 Task: Add an event with the title Second Team Building Retreat: Outdoor Leadership Activities, date '2024/04/19', time 9:40 AM to 11:40 AMand add a description: Participants will explore the various roles, strengths, and contributions of team members. They will gain insights into the different communication styles, work preferences, and approaches to collaboration that exist within the team., put the event into Yellow category . Add location for the event as: Toronto, Canada, logged in from the account softage.7@softage.netand send the event invitation to softage.5@softage.net and softage.1@softage.net. Set a reminder for the event 1 hour before
Action: Mouse moved to (113, 129)
Screenshot: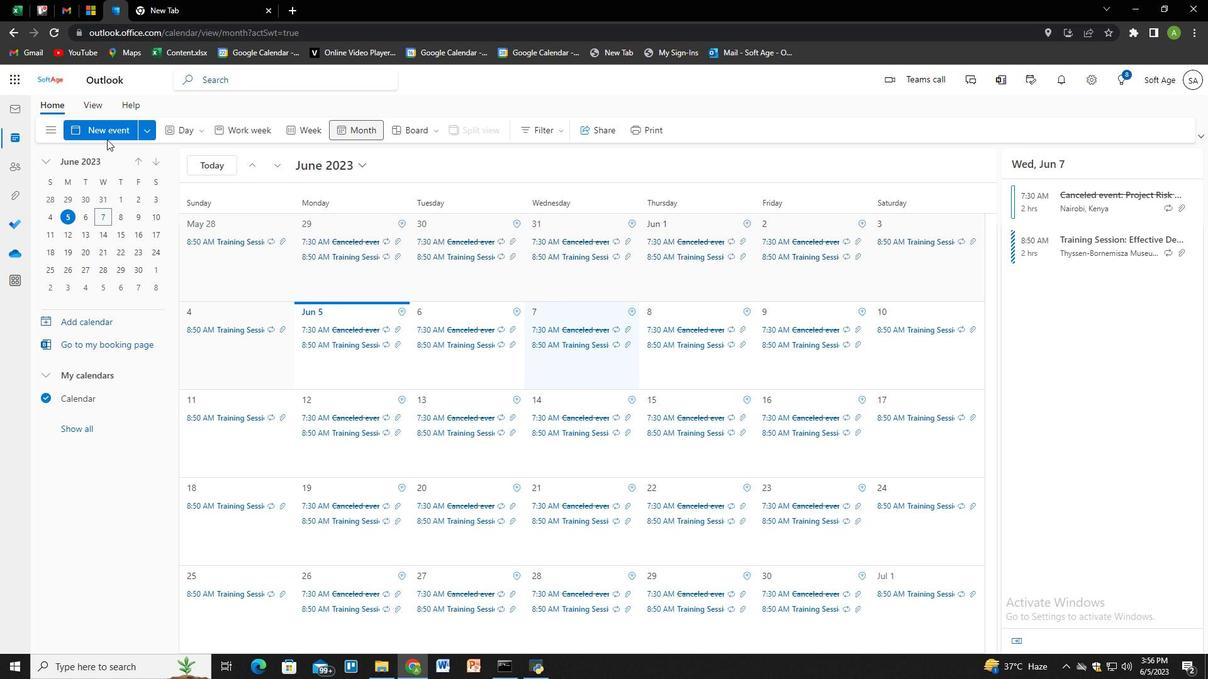 
Action: Mouse pressed left at (113, 129)
Screenshot: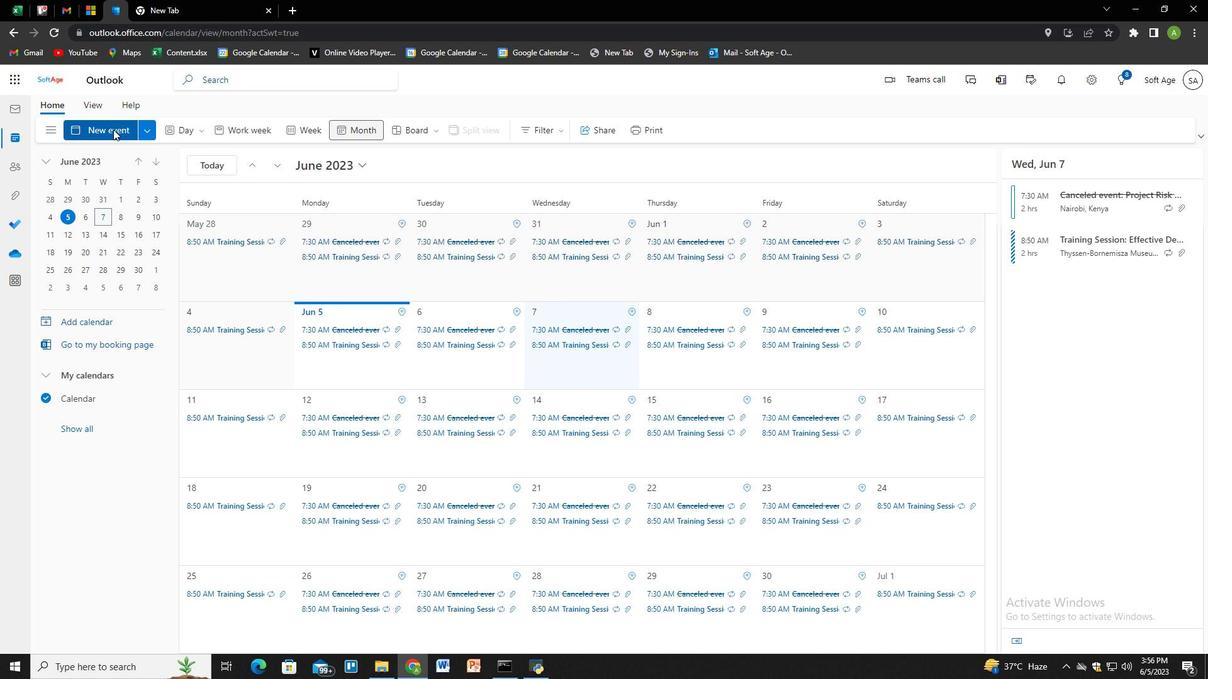 
Action: Mouse moved to (307, 209)
Screenshot: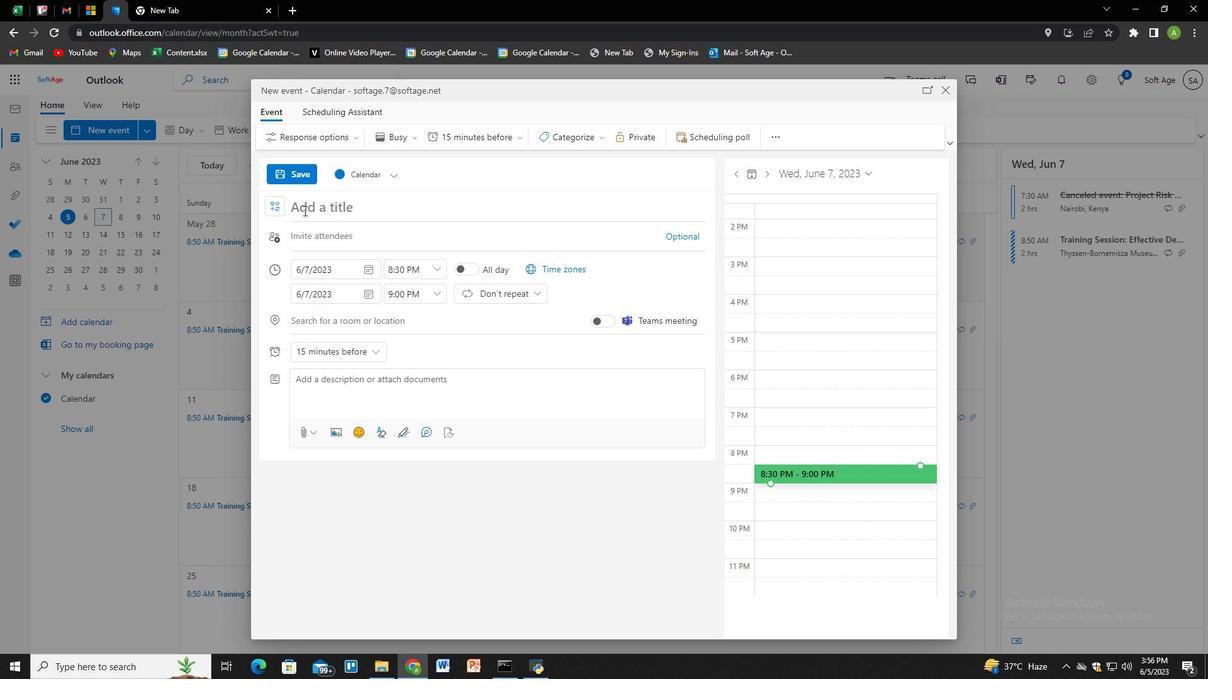 
Action: Key pressed <Key.shift>S
Screenshot: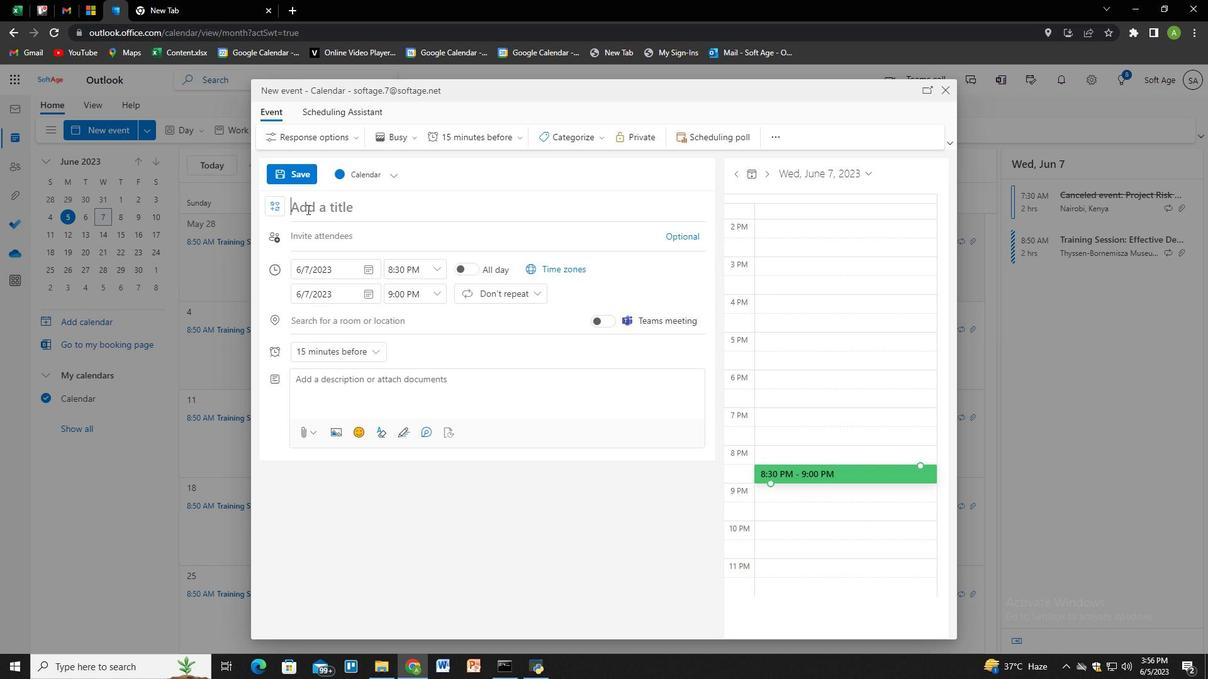 
Action: Mouse moved to (307, 208)
Screenshot: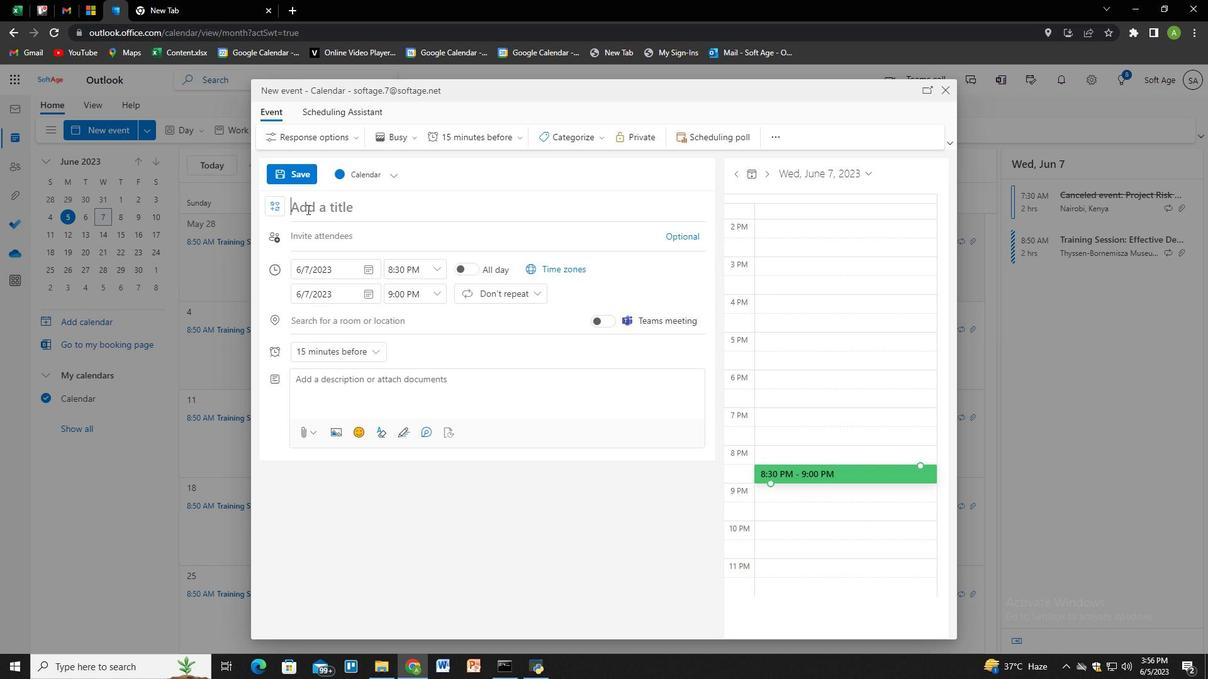 
Action: Key pressed e
Screenshot: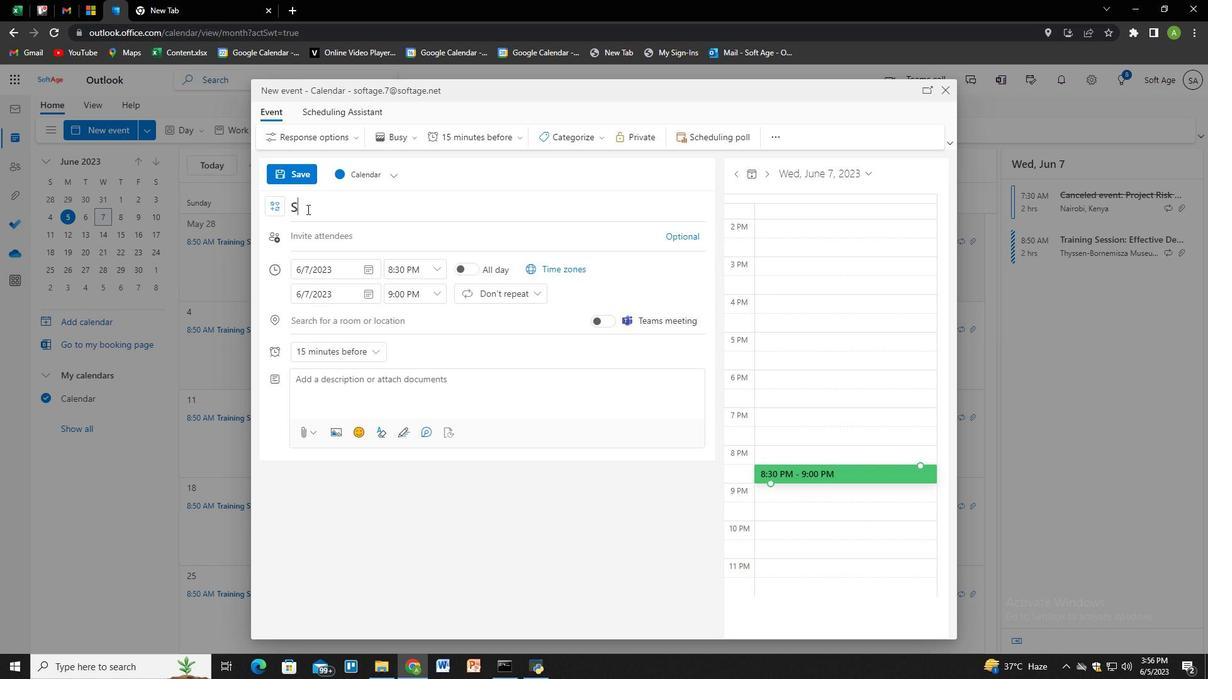 
Action: Mouse moved to (307, 208)
Screenshot: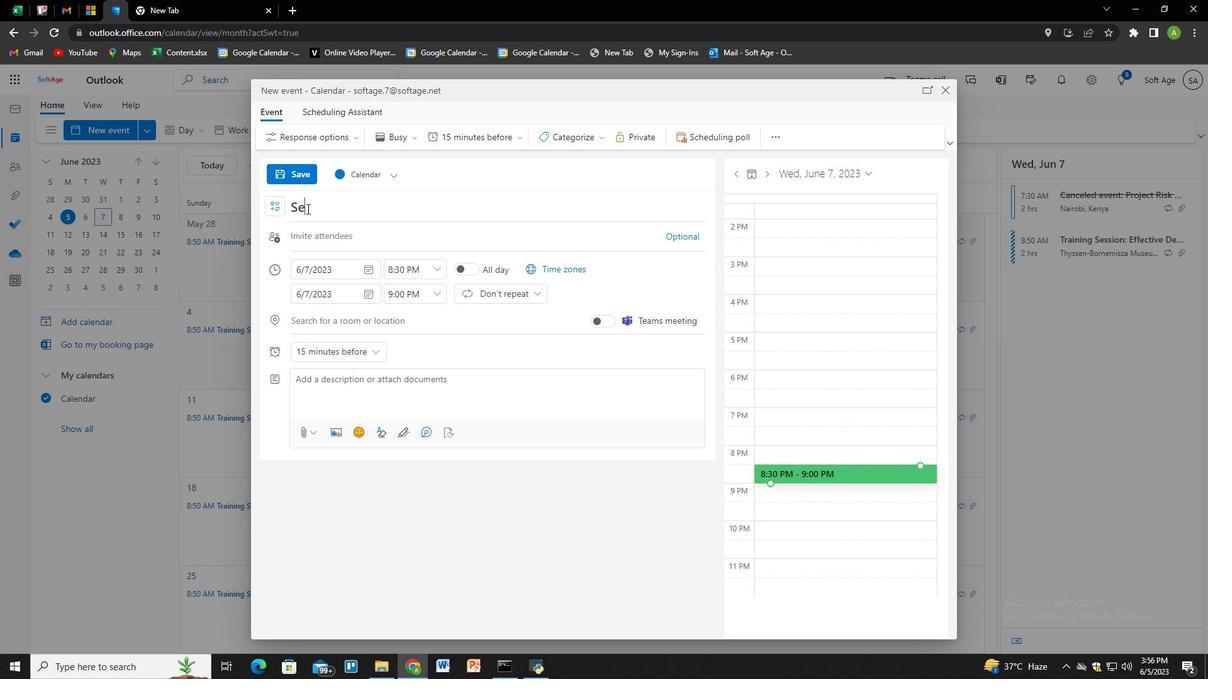 
Action: Key pressed cond<Key.space><Key.shift>Team<Key.space><Key.shift>Building<Key.space><Key.shift>T<Key.backspace>Retreat<Key.shift>:<Key.space><Key.shift>Outdoor<Key.space><Key.shift>Leadership<Key.space><Key.shift>Activities,<Key.backspace>
Screenshot: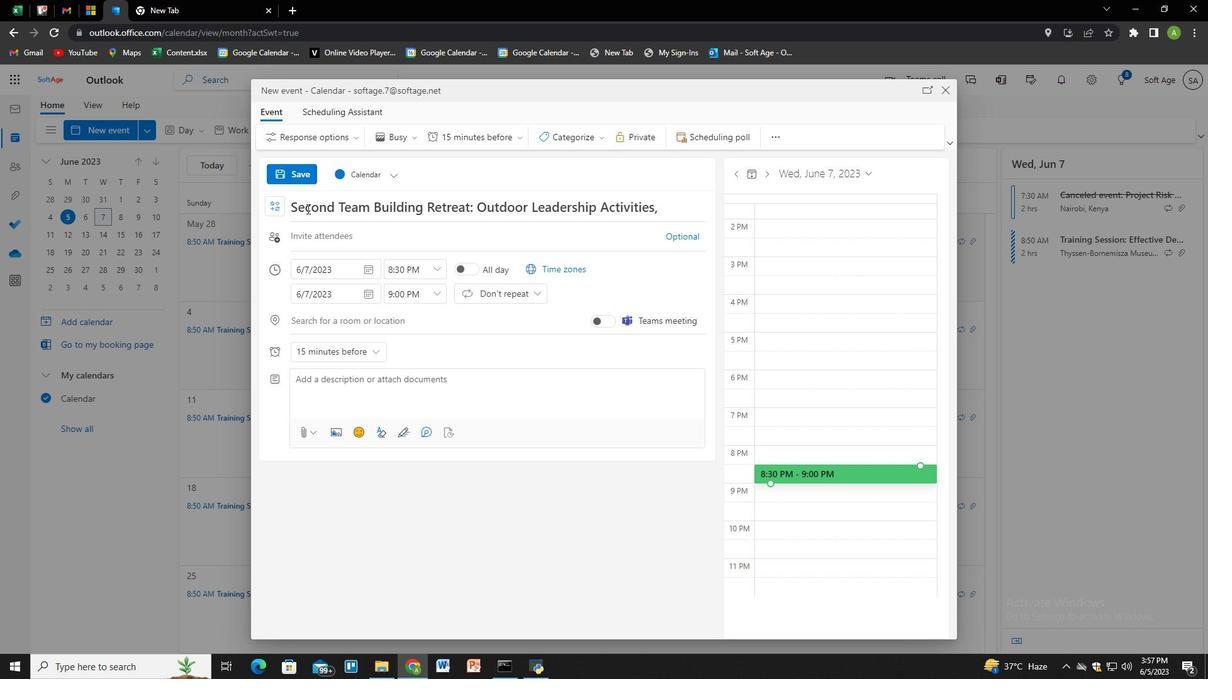 
Action: Mouse moved to (370, 270)
Screenshot: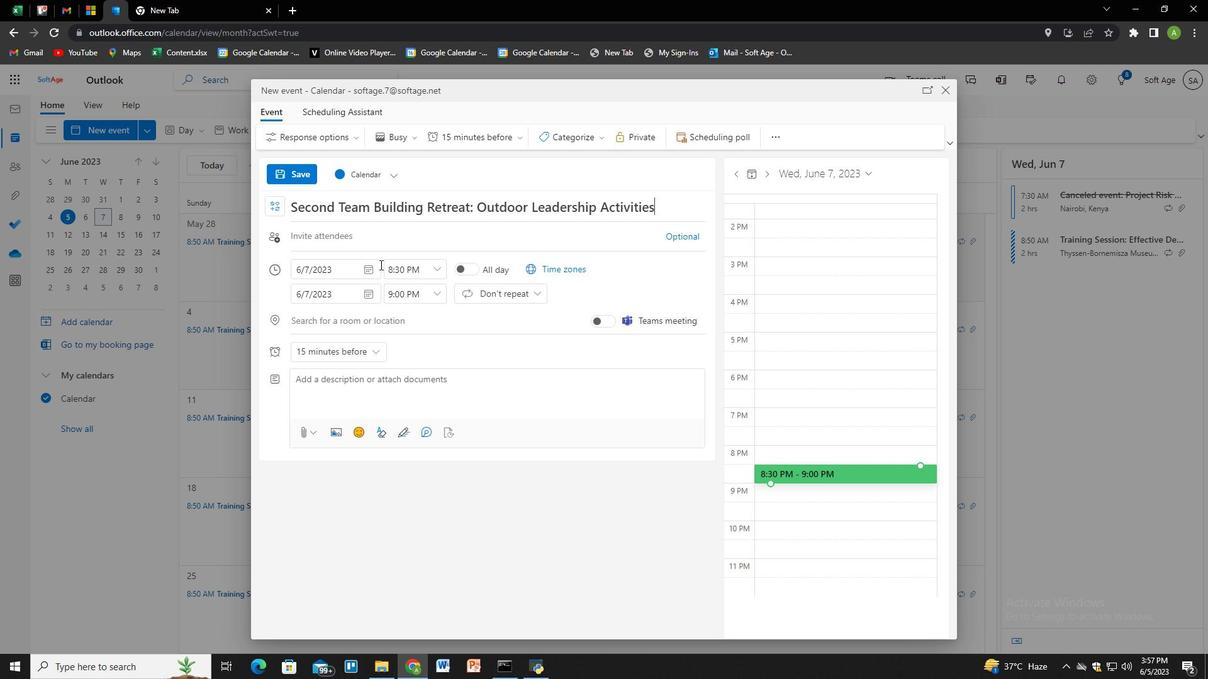 
Action: Mouse pressed left at (370, 270)
Screenshot: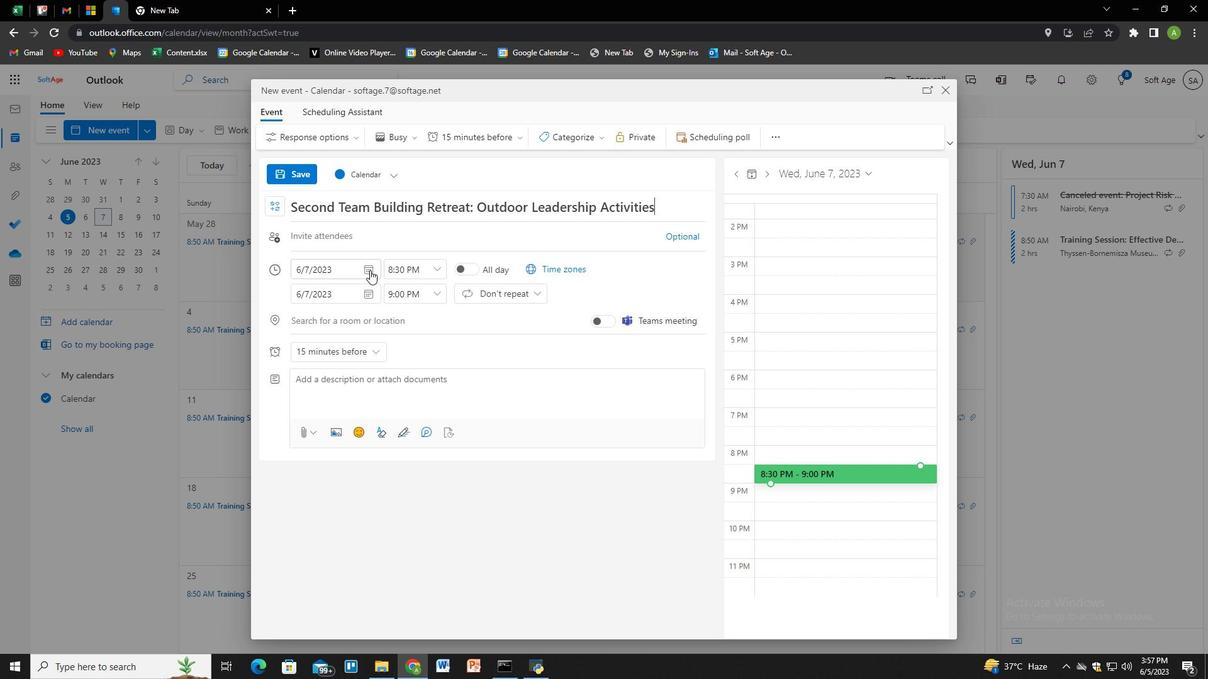 
Action: Mouse moved to (361, 290)
Screenshot: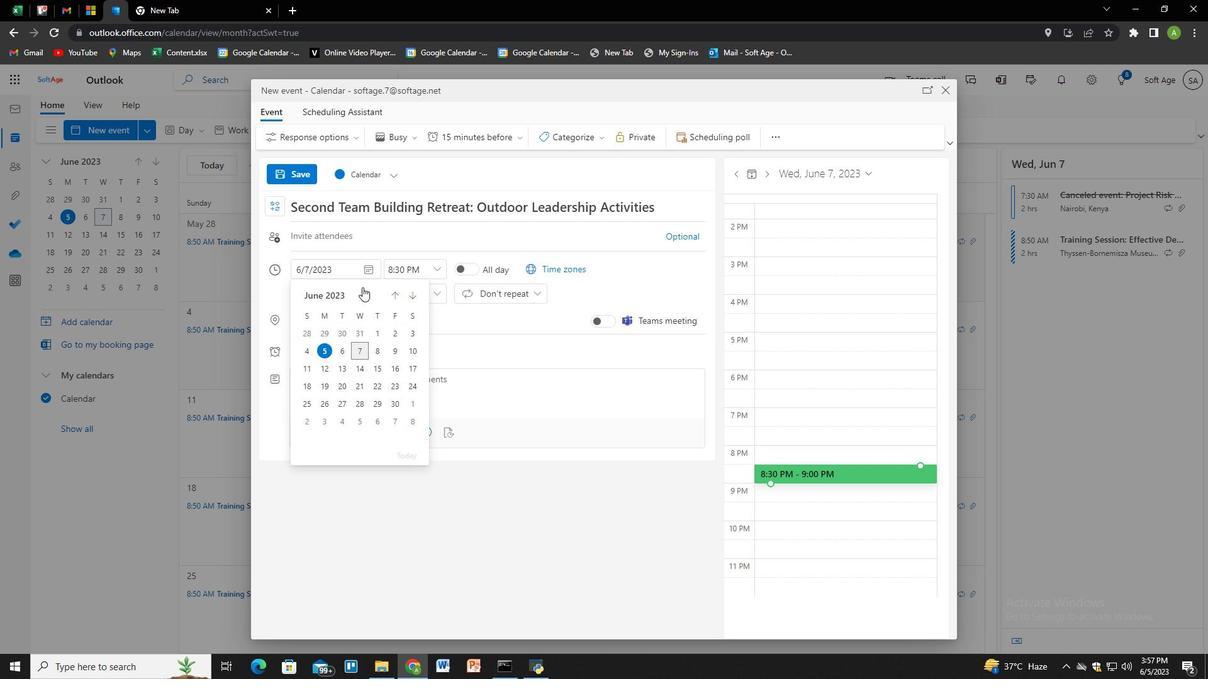 
Action: Mouse pressed left at (361, 290)
Screenshot: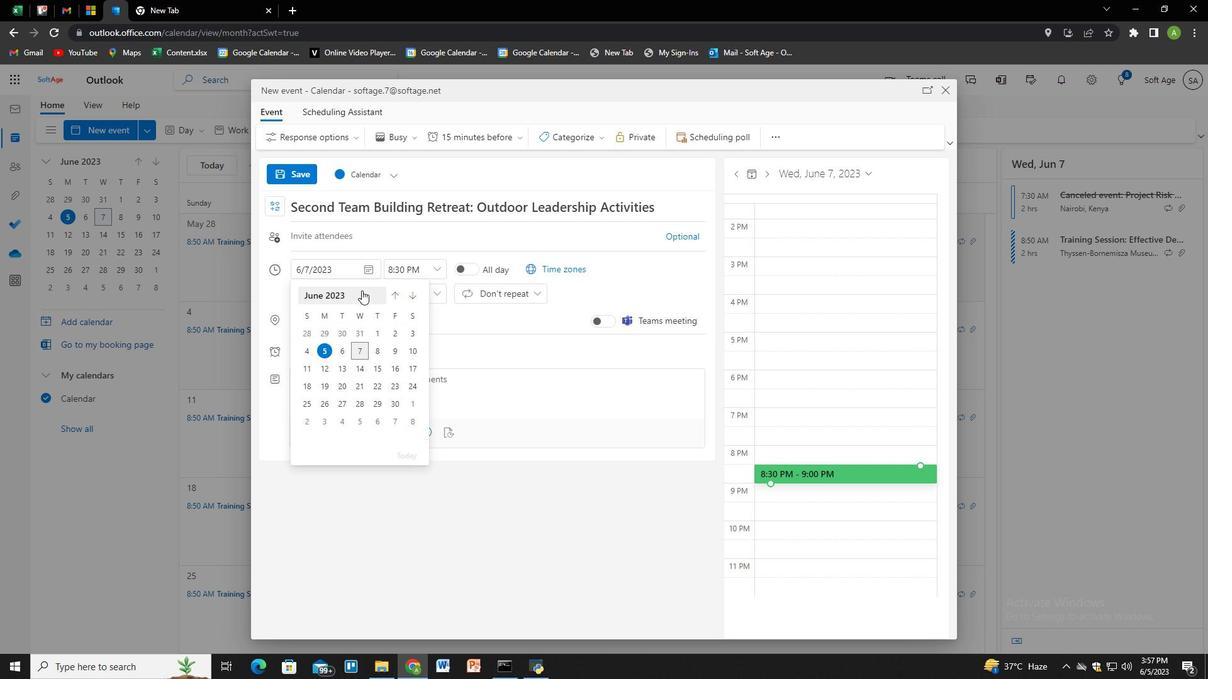 
Action: Mouse pressed left at (361, 290)
Screenshot: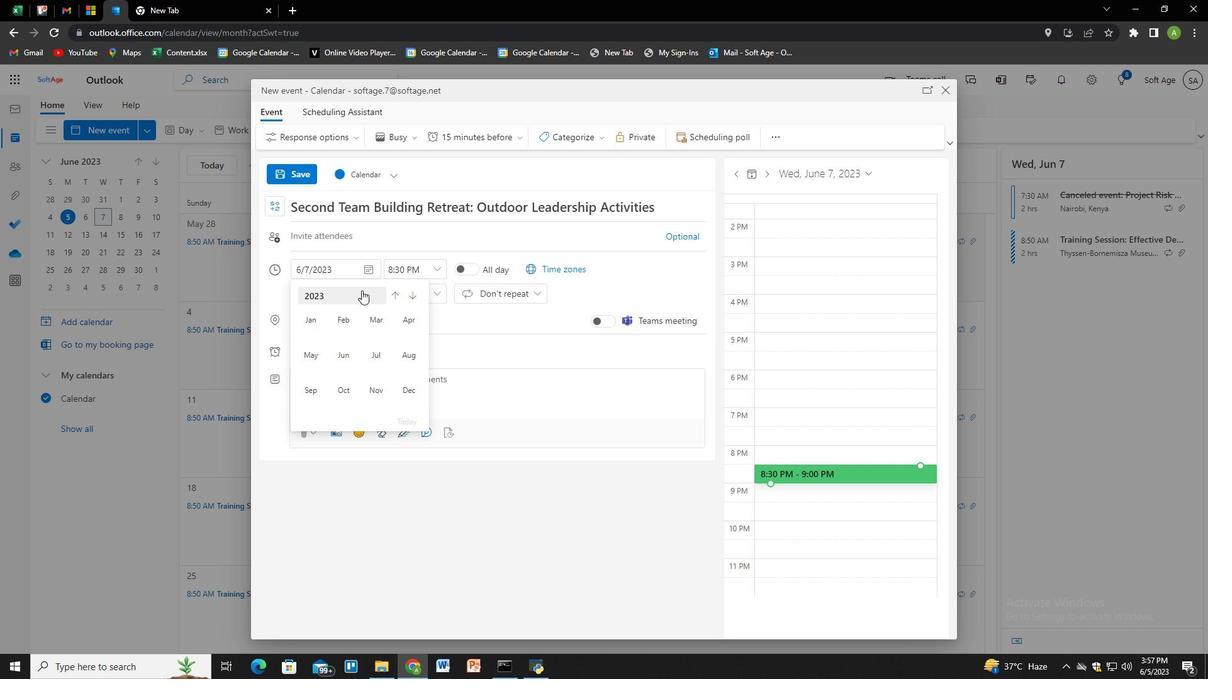 
Action: Mouse moved to (317, 355)
Screenshot: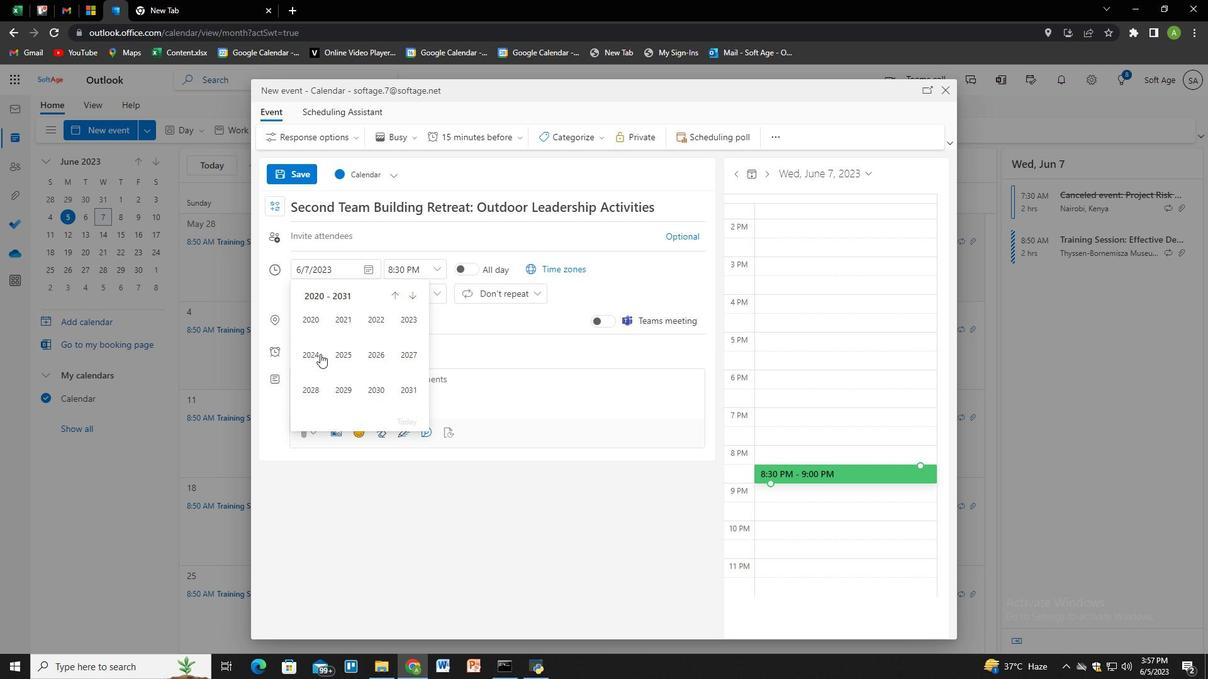 
Action: Mouse pressed left at (317, 355)
Screenshot: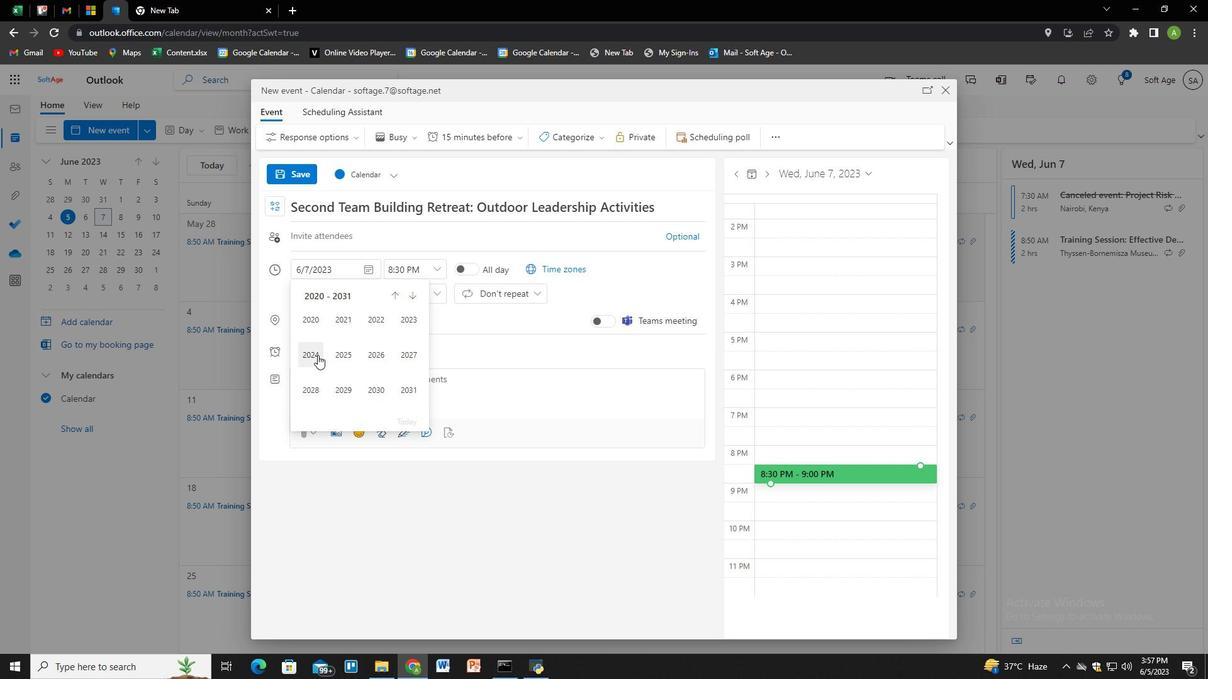 
Action: Mouse moved to (398, 322)
Screenshot: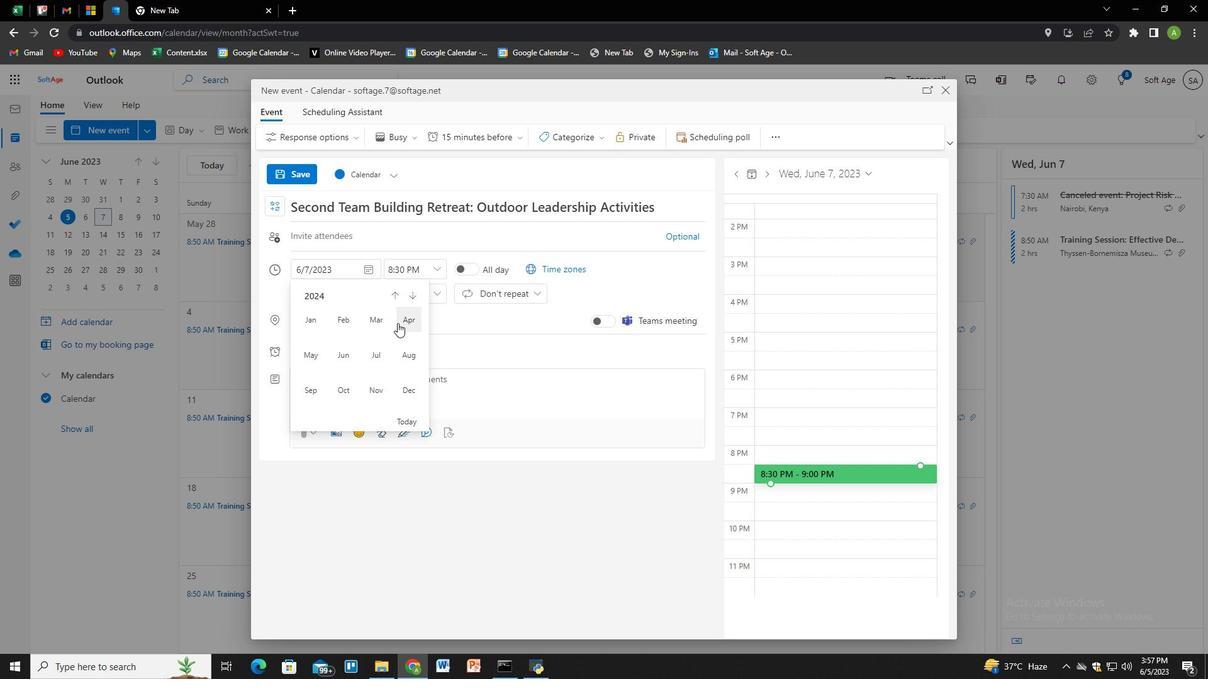 
Action: Mouse pressed left at (398, 322)
Screenshot: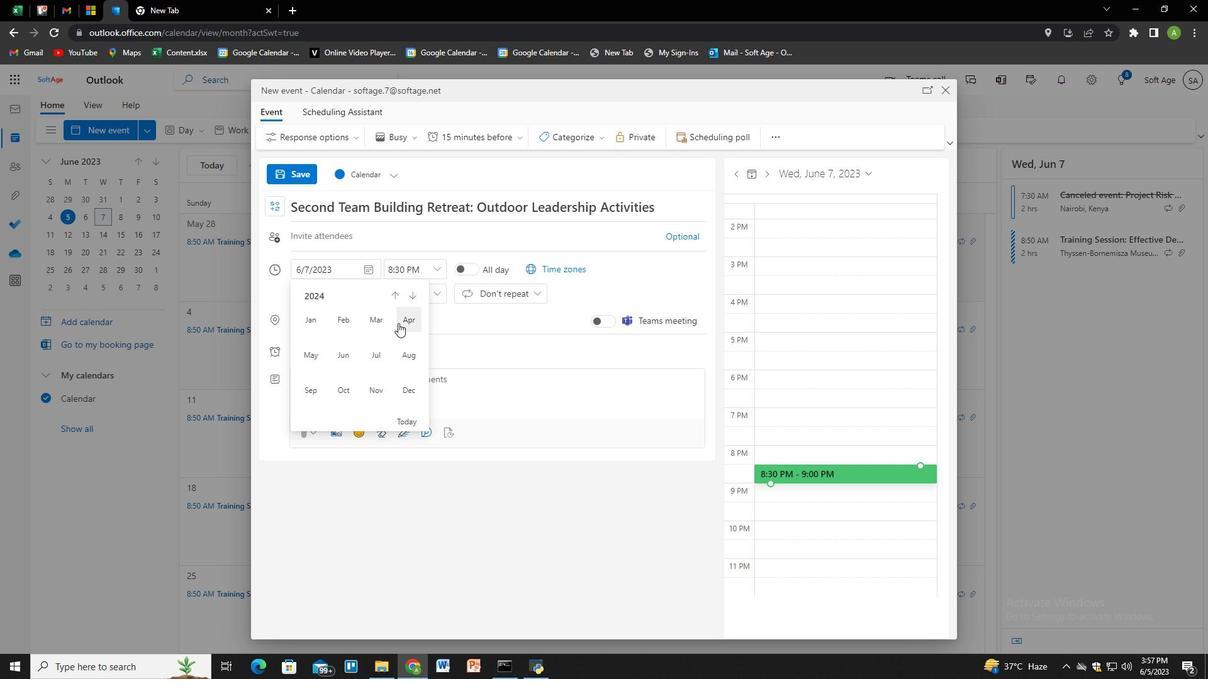 
Action: Mouse moved to (397, 365)
Screenshot: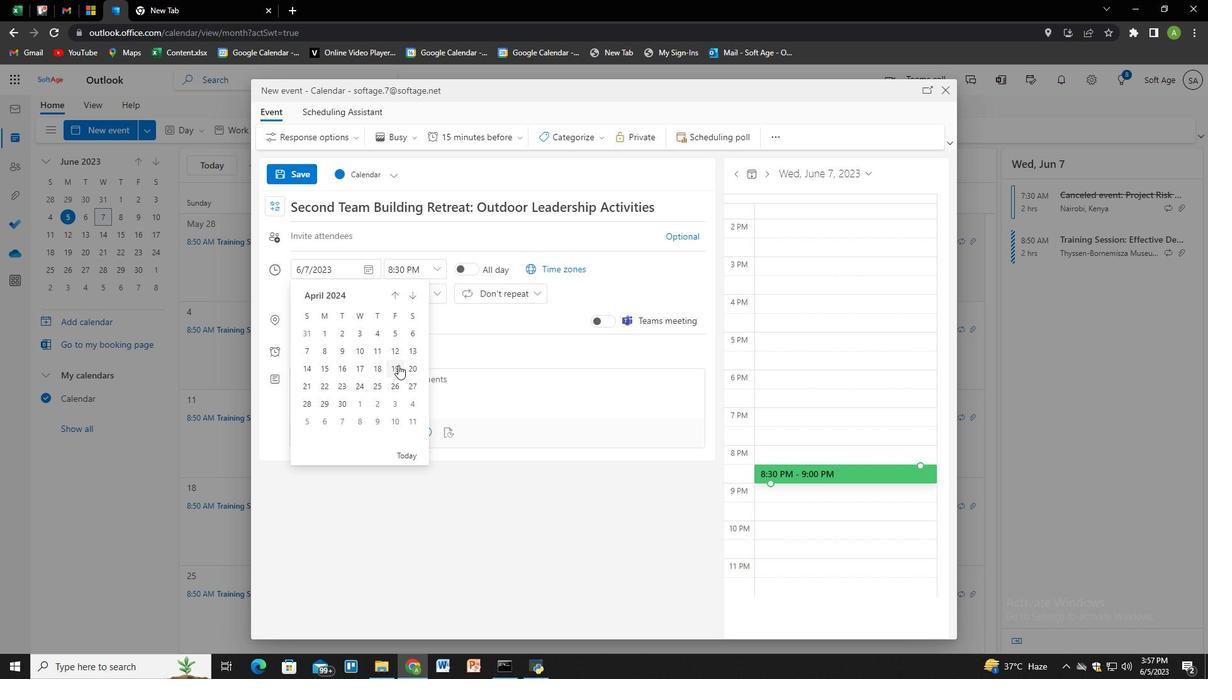 
Action: Mouse pressed left at (397, 365)
Screenshot: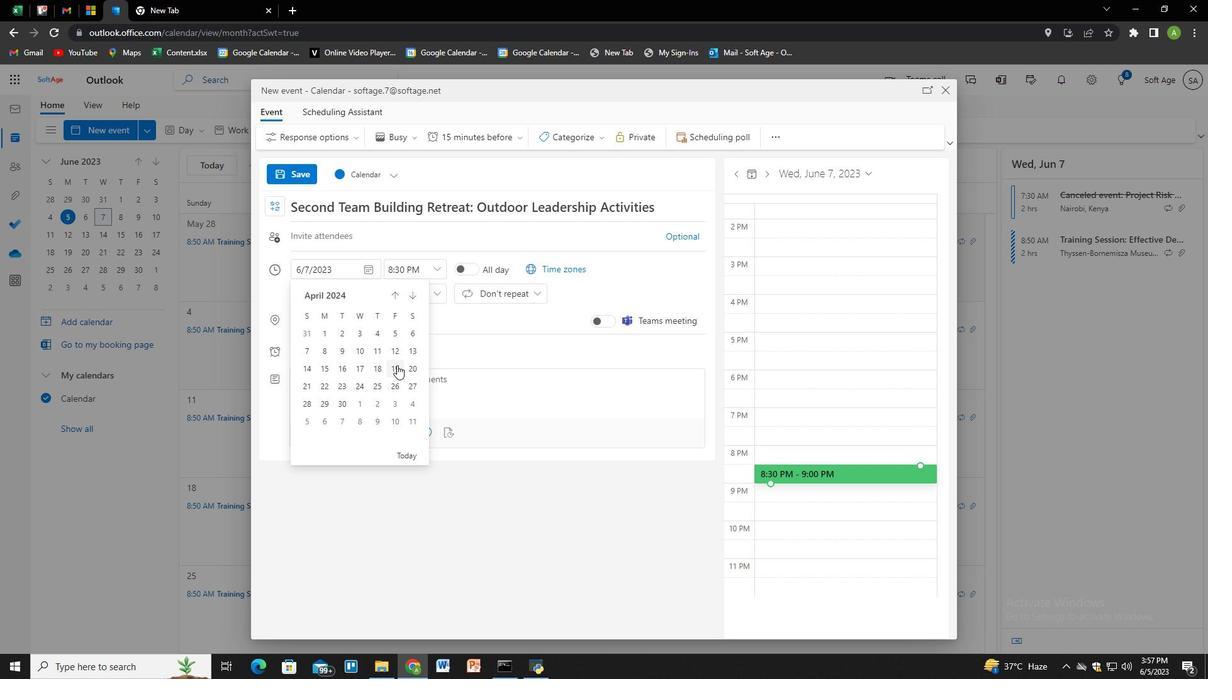 
Action: Mouse moved to (396, 272)
Screenshot: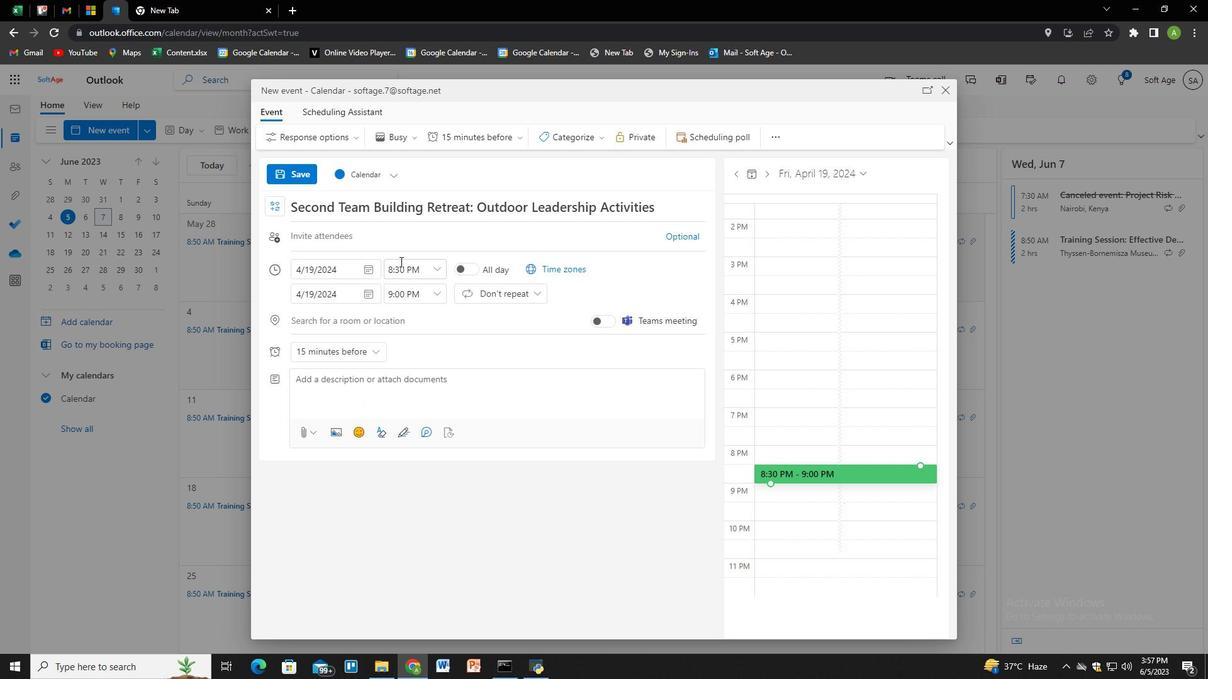 
Action: Mouse pressed left at (396, 272)
Screenshot: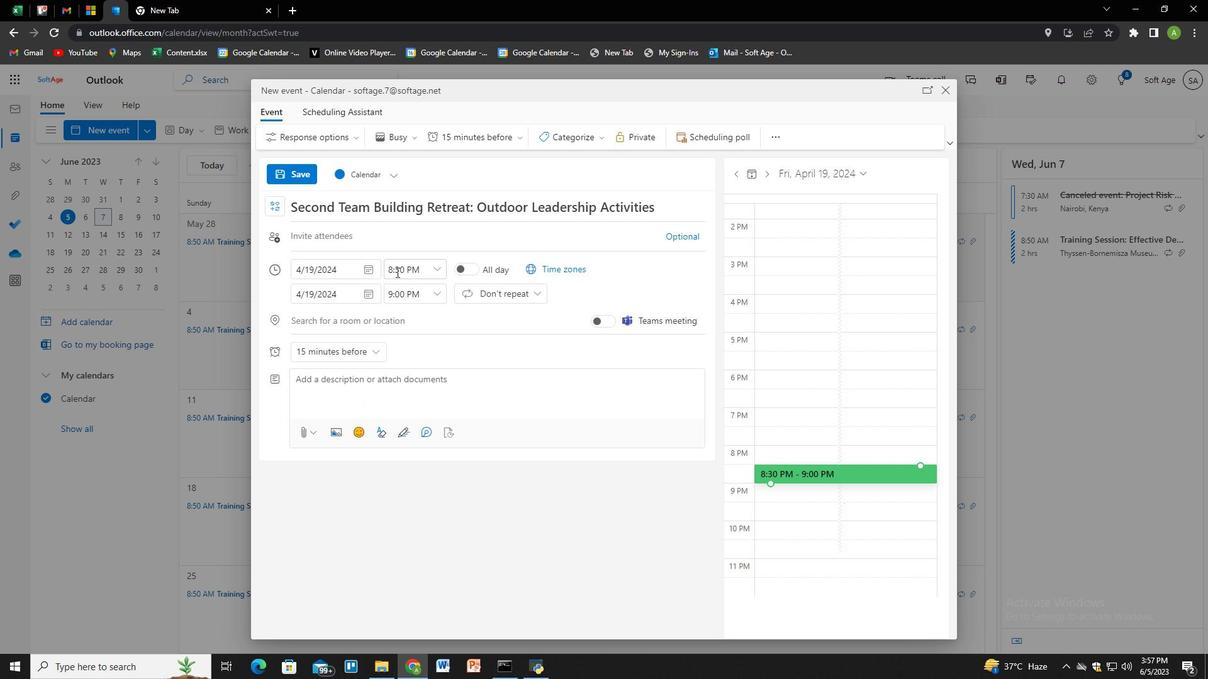 
Action: Key pressed 9<Key.shift_r>:40<Key.space><Key.shift><Key.shift><Key.shift><Key.shift>AM<Key.tab><Key.tab>11<Key.shift_r>:40<Key.space><Key.shift><Key.shift>AAM<Key.backspace><Key.backspace>M<Key.shift>M
Screenshot: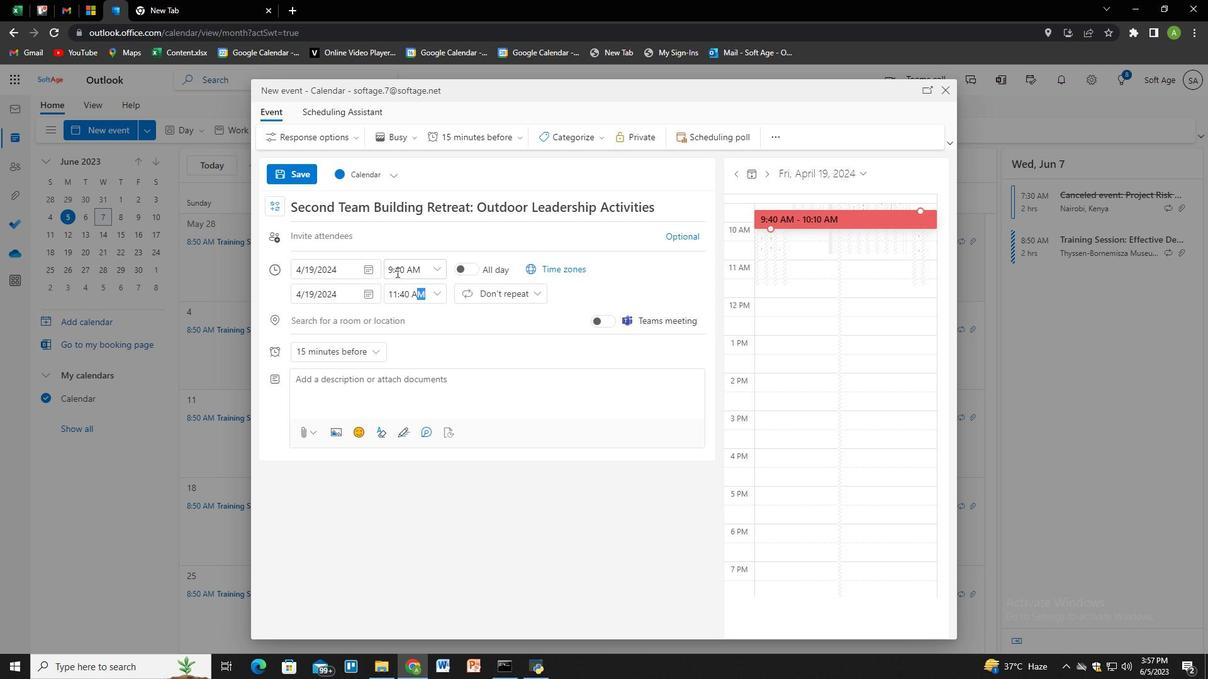 
Action: Mouse moved to (568, 281)
Screenshot: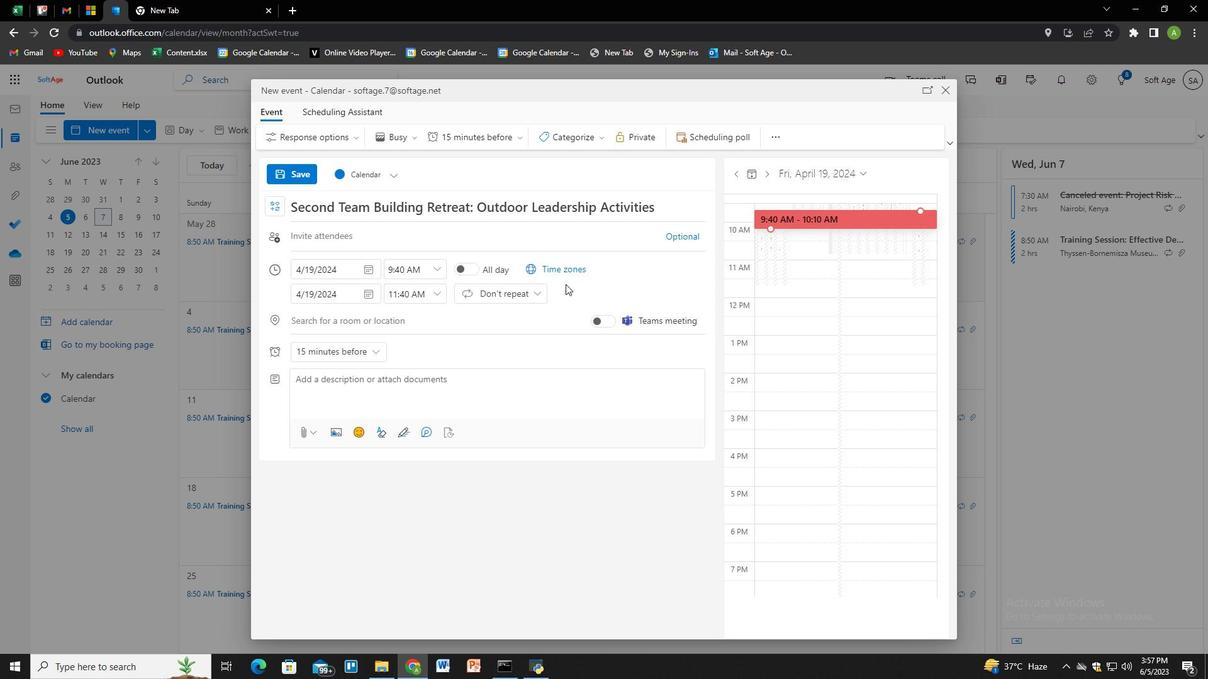 
Action: Mouse pressed left at (568, 281)
Screenshot: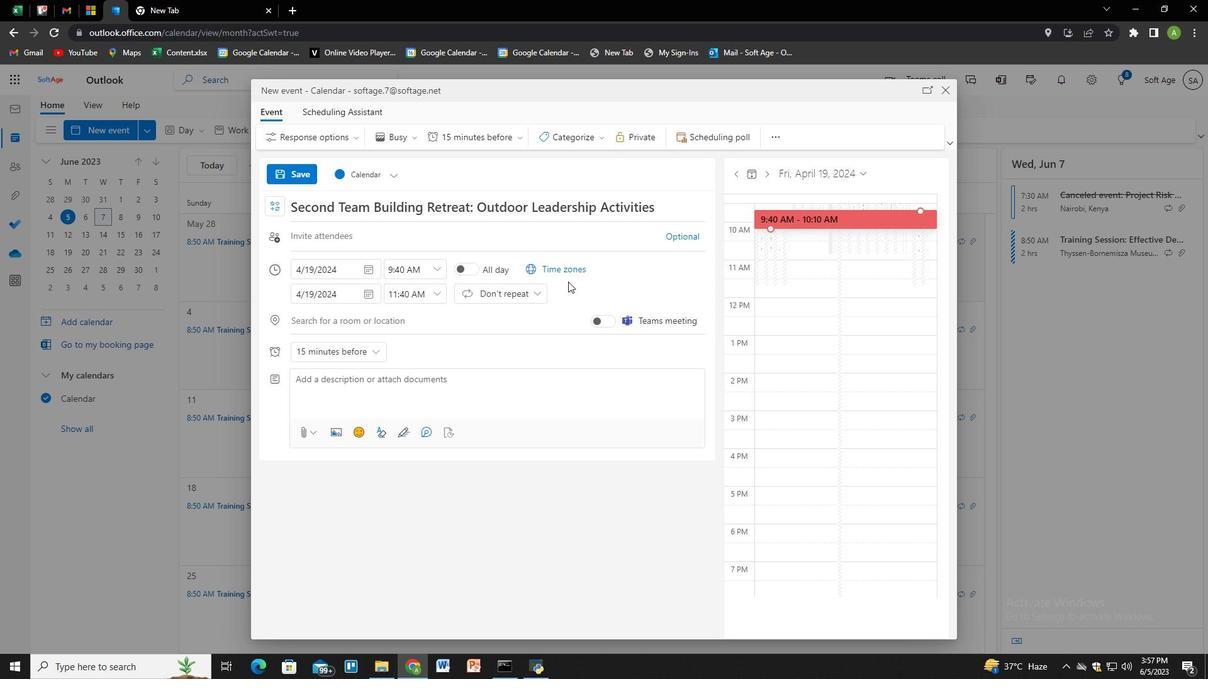 
Action: Key pressed <Key.tab><Key.tab><Key.tab><Key.tab><Key.tab><Key.tab><Key.tab><Key.shift><Key.shift><Key.shift><Key.shift><Key.shift><Key.shift><Key.shift><Key.shift><Key.shift><Key.shift><Key.shift><Key.shift><Key.shift><Key.shift><Key.shift><Key.shift>Participants<Key.space>wille<Key.backspace><Key.space>explore<Key.space>the<Key.space>various<Key.space>roles,<Key.space>strenghts,<Key.space>an<Key.backspace><Key.backspace><Key.backspace><Key.backspace><Key.backspace>s<Key.space>a<Key.backspace><Key.backspace>,<Key.space>and<Key.space>contriv<Key.backspace>butions<Key.space>of<Key.space>team<Key.space>members.<Key.space><Key.shift>They<Key.space>will<Key.space>gain<Key.space>insight<Key.space>ino<Key.backspace>to<Key.space>the<Key.space>different<Key.space>communication<Key.space>styles,<Key.space>work<Key.space>preferences,an<Key.backspace><Key.backspace>a<Key.backspace><Key.space>and<Key.space>approack<Key.backspace>hes<Key.space>to<Key.space>collaborations<Key.backspace><Key.space>that<Key.space>exist<Key.space>within<Key.space>the<Key.space>team.
Screenshot: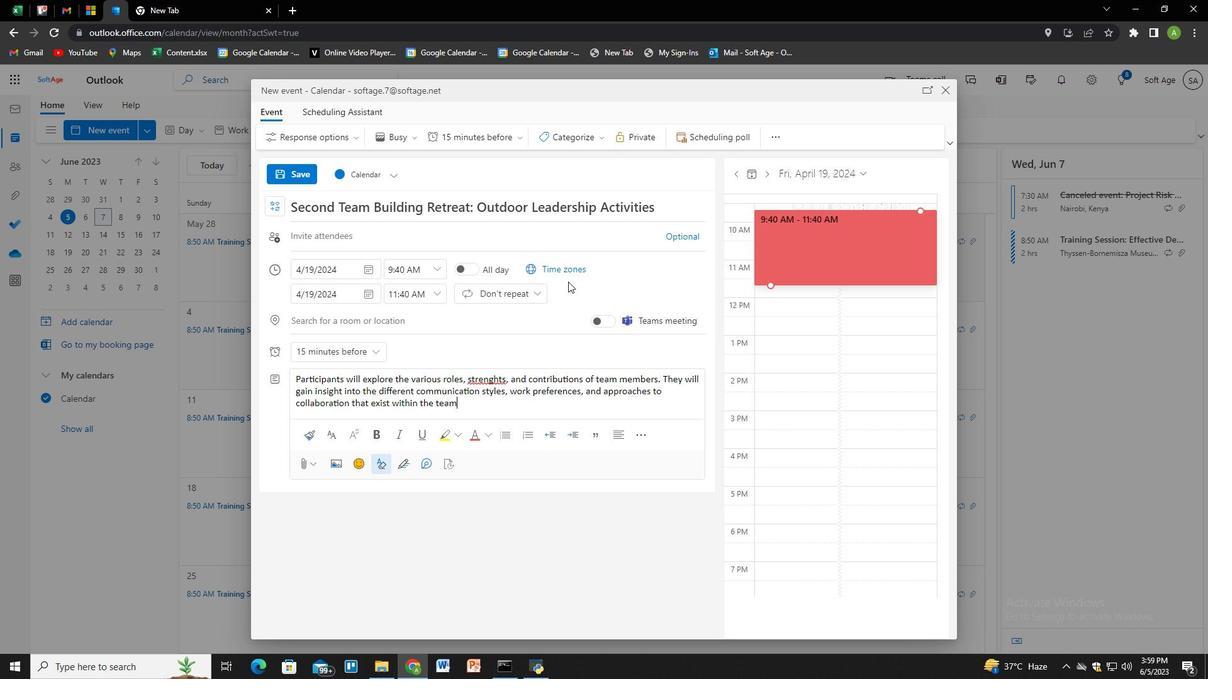 
Action: Mouse moved to (483, 382)
Screenshot: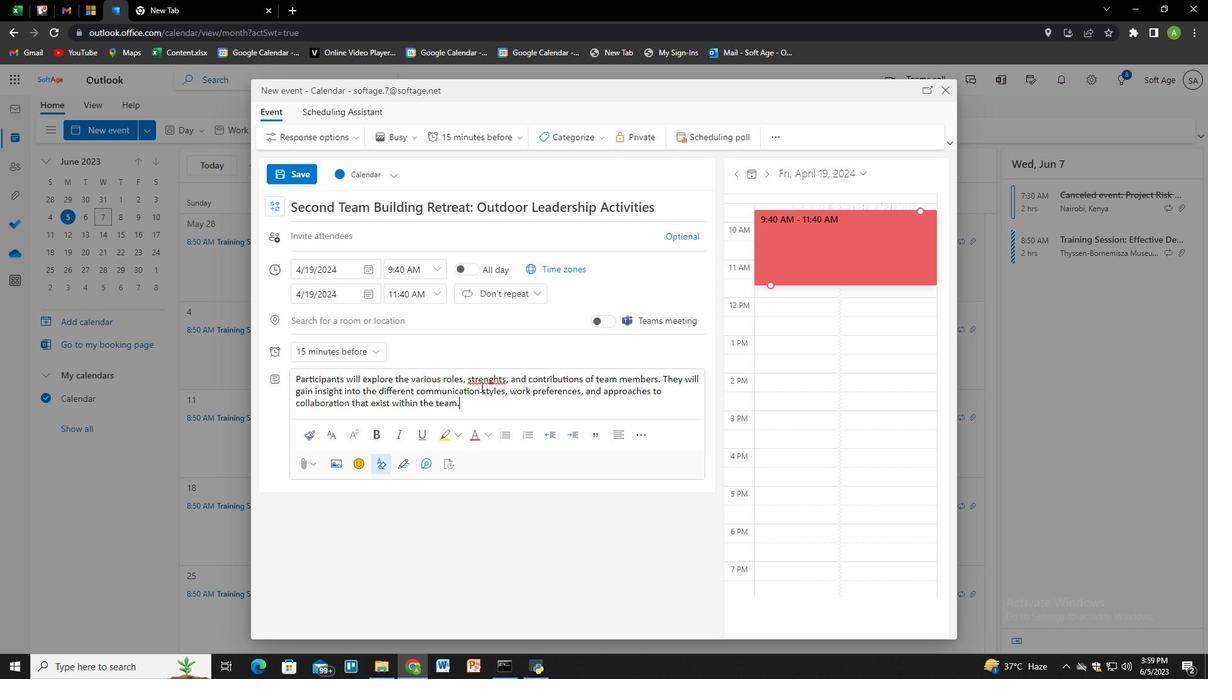 
Action: Mouse pressed right at (483, 382)
Screenshot: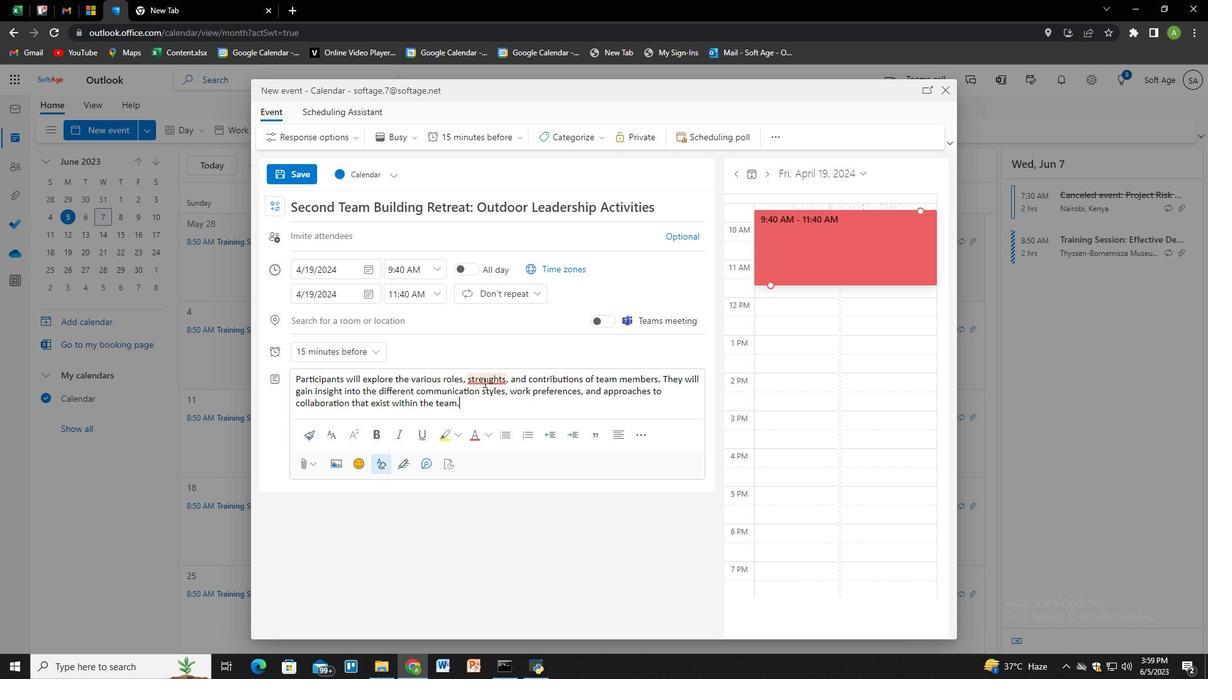 
Action: Mouse moved to (635, 406)
Screenshot: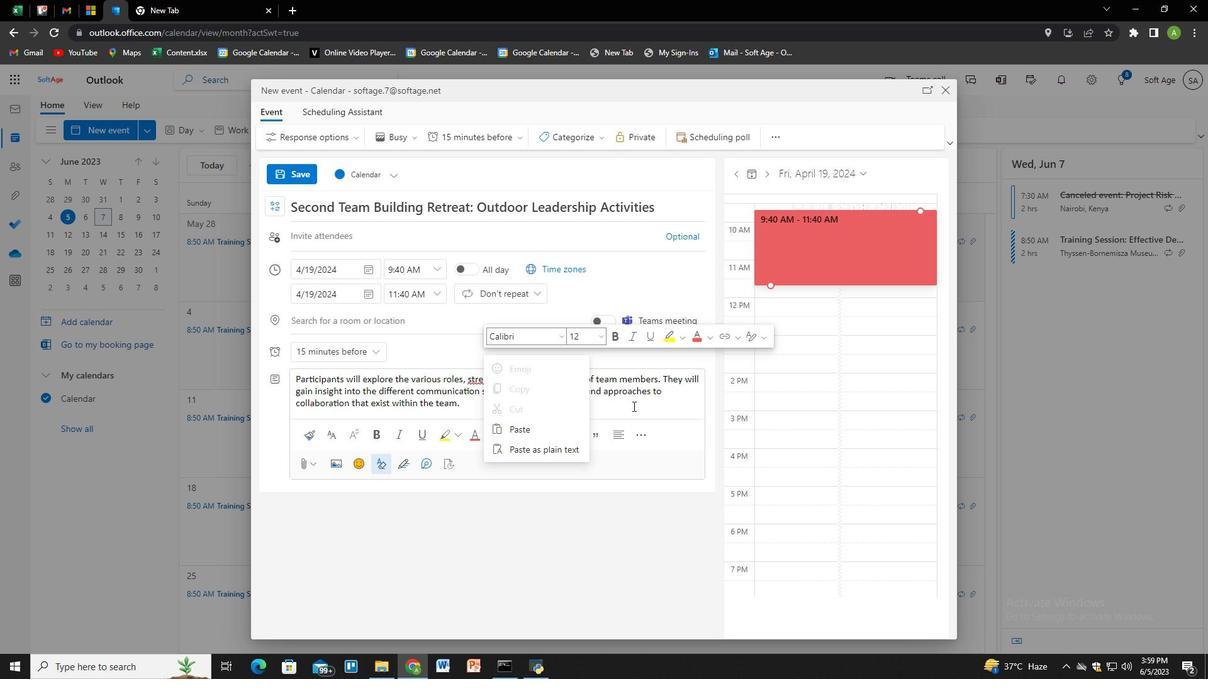 
Action: Mouse pressed left at (635, 406)
Screenshot: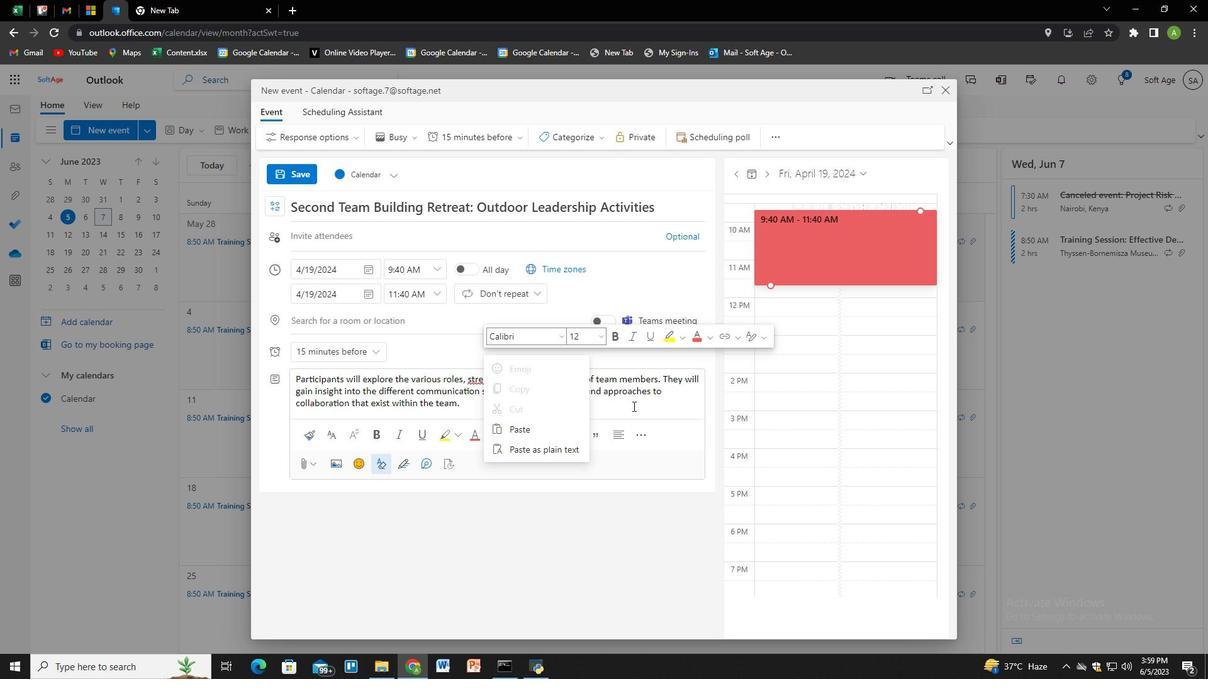 
Action: Mouse moved to (577, 129)
Screenshot: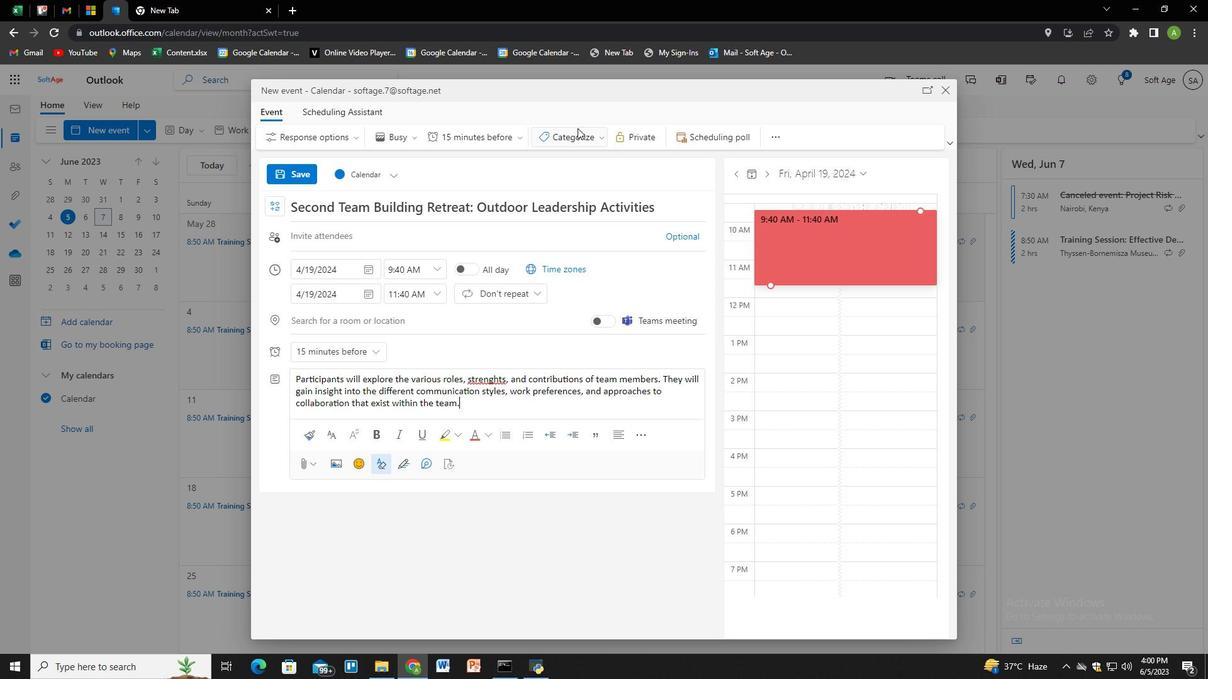 
Action: Mouse pressed left at (577, 129)
Screenshot: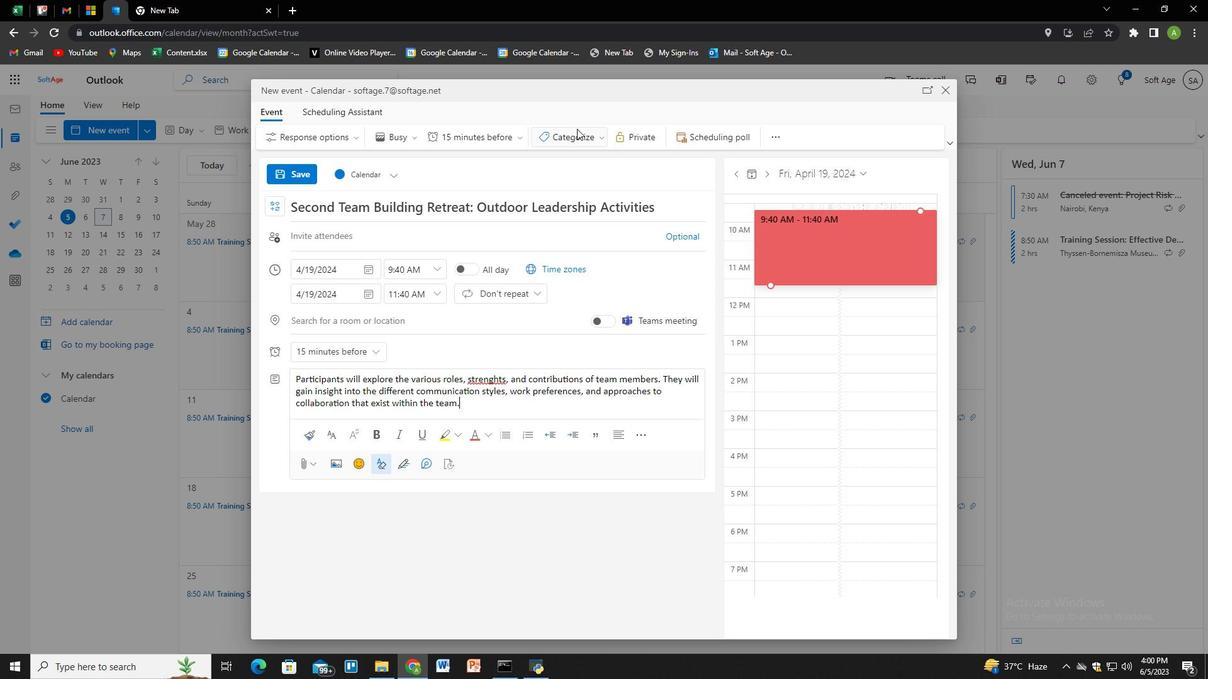 
Action: Mouse moved to (575, 254)
Screenshot: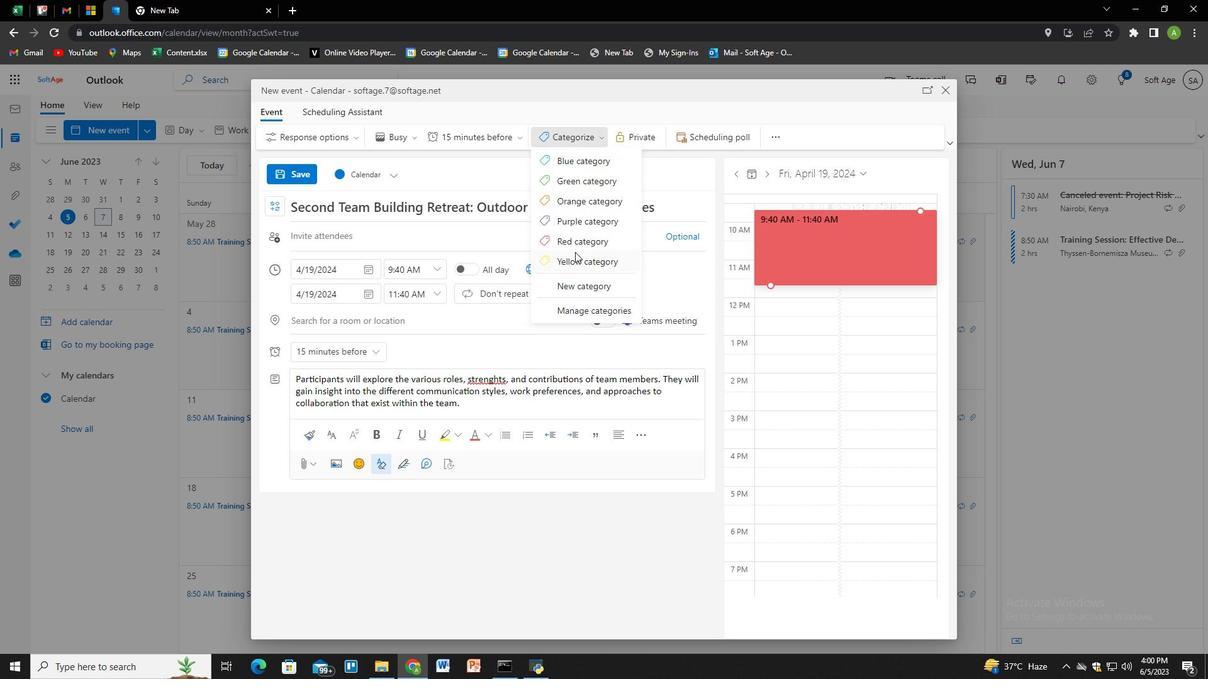 
Action: Mouse pressed left at (575, 254)
Screenshot: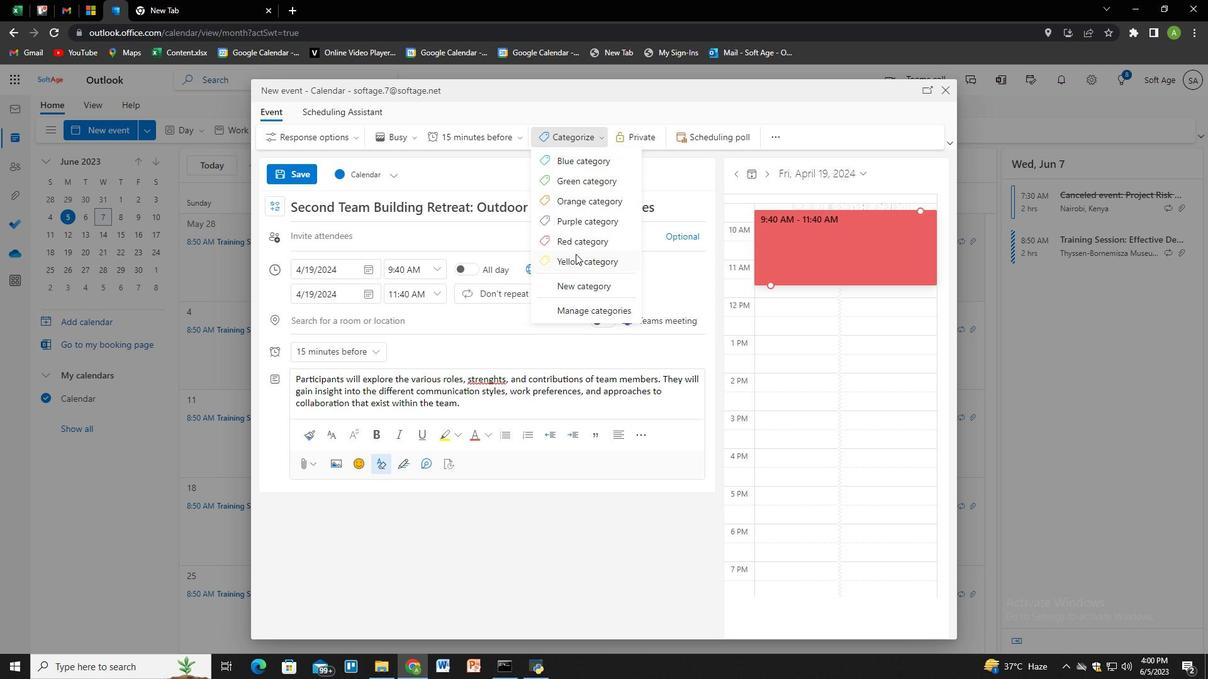 
Action: Mouse moved to (357, 320)
Screenshot: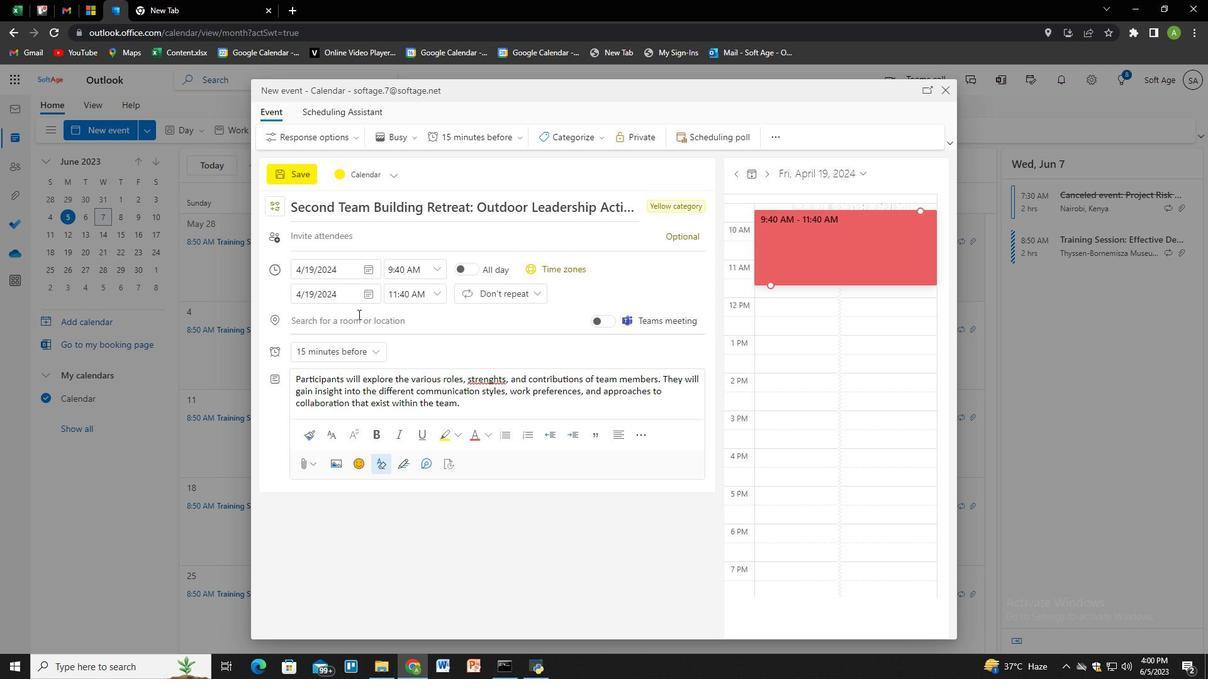 
Action: Mouse pressed left at (357, 320)
Screenshot: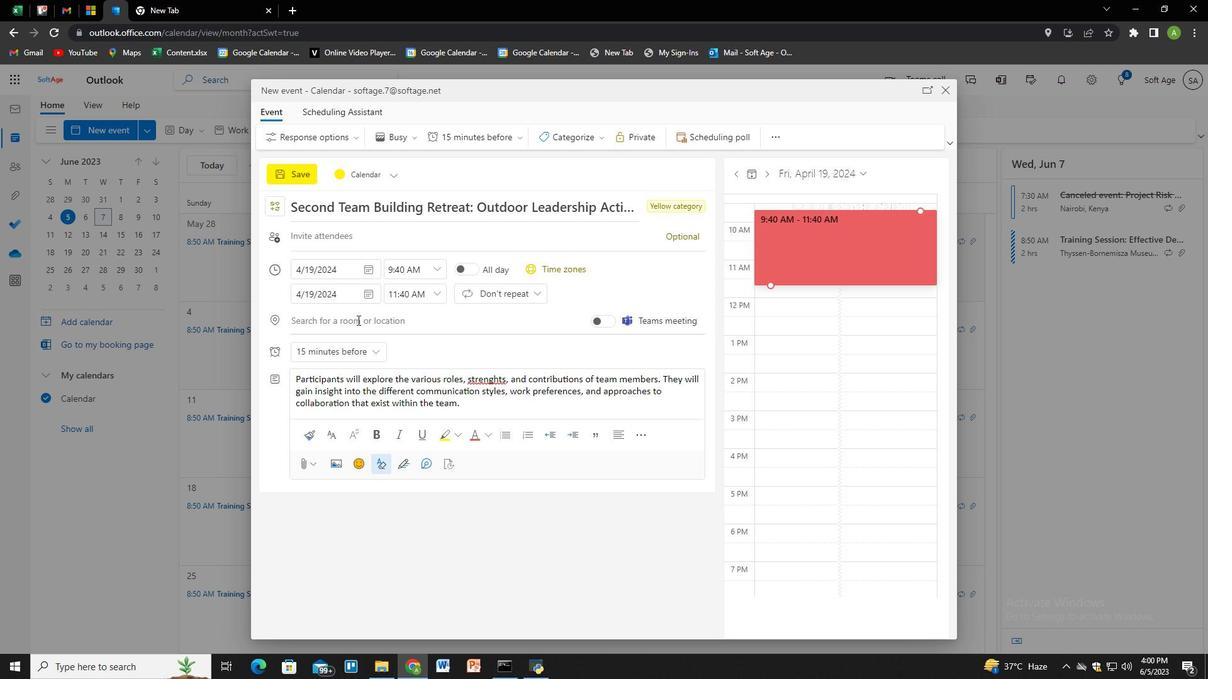 
Action: Key pressed <Key.shift>Toronto<Key.space><Key.backspace>,<Key.space><Key.shift>Canada,<Key.down><Key.enter>
Screenshot: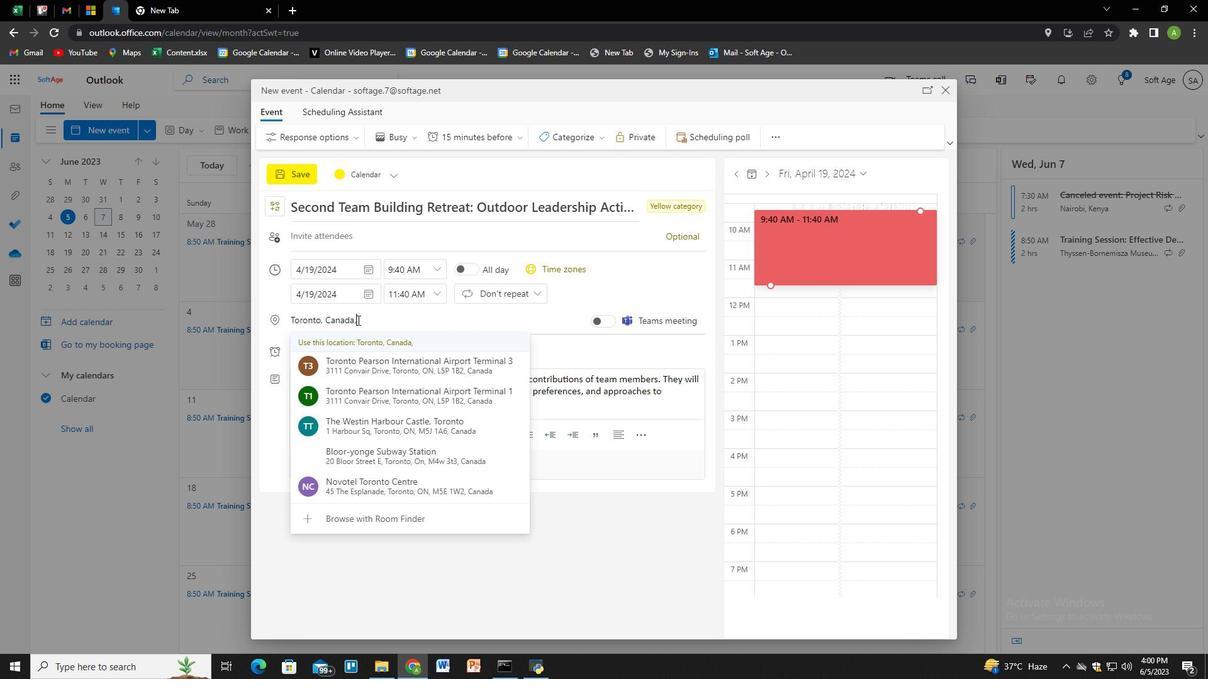 
Action: Mouse moved to (336, 234)
Screenshot: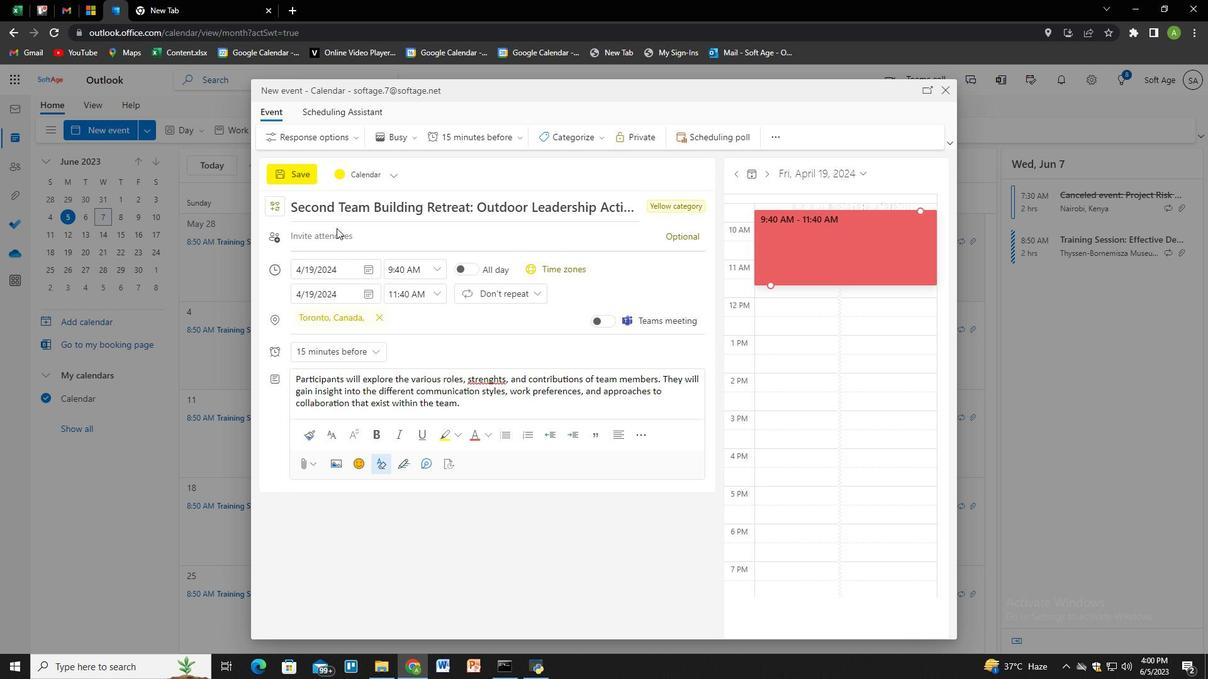 
Action: Mouse pressed left at (336, 234)
Screenshot: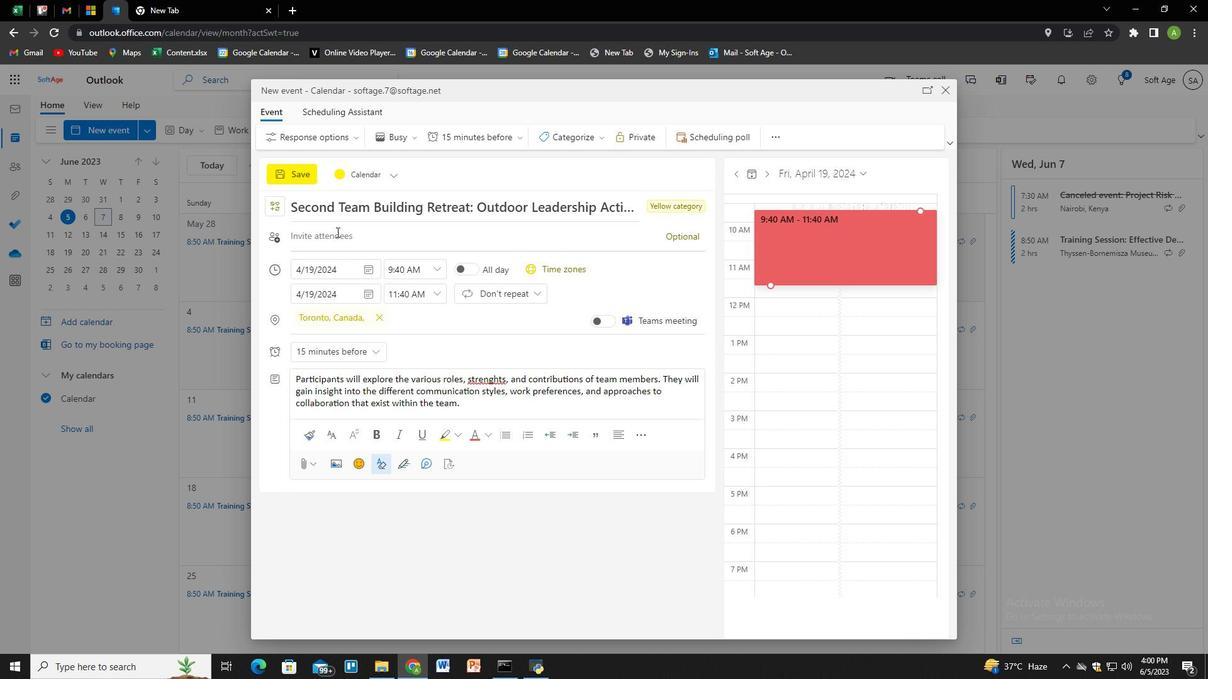 
Action: Key pressed softage.5<Key.shift>@softage.net<Key.enter>softage.1<Key.shift>@softage.net<Key.enter>
Screenshot: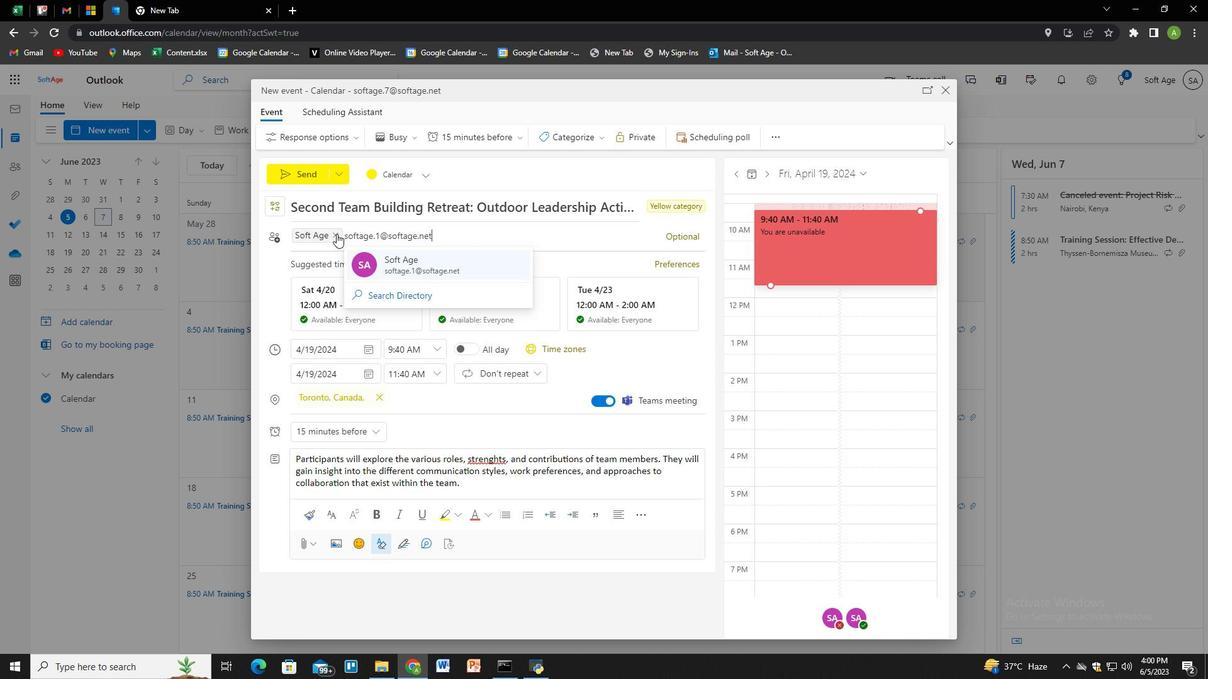 
Action: Mouse moved to (510, 138)
Screenshot: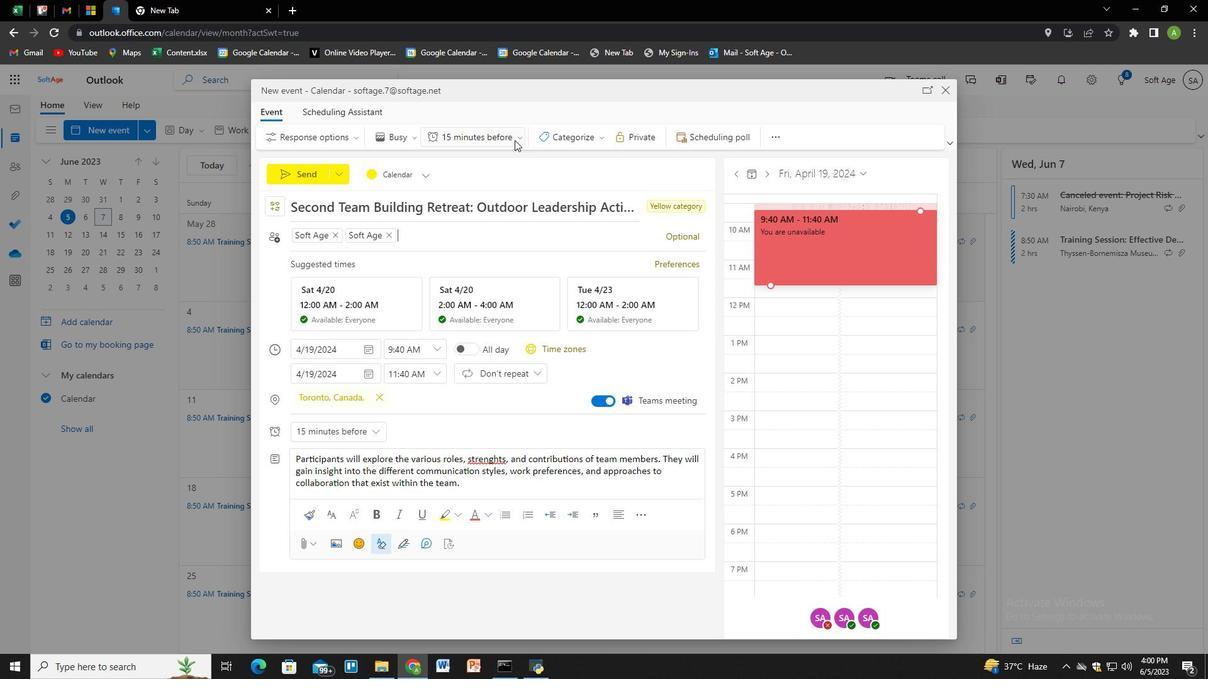 
Action: Mouse pressed left at (510, 138)
Screenshot: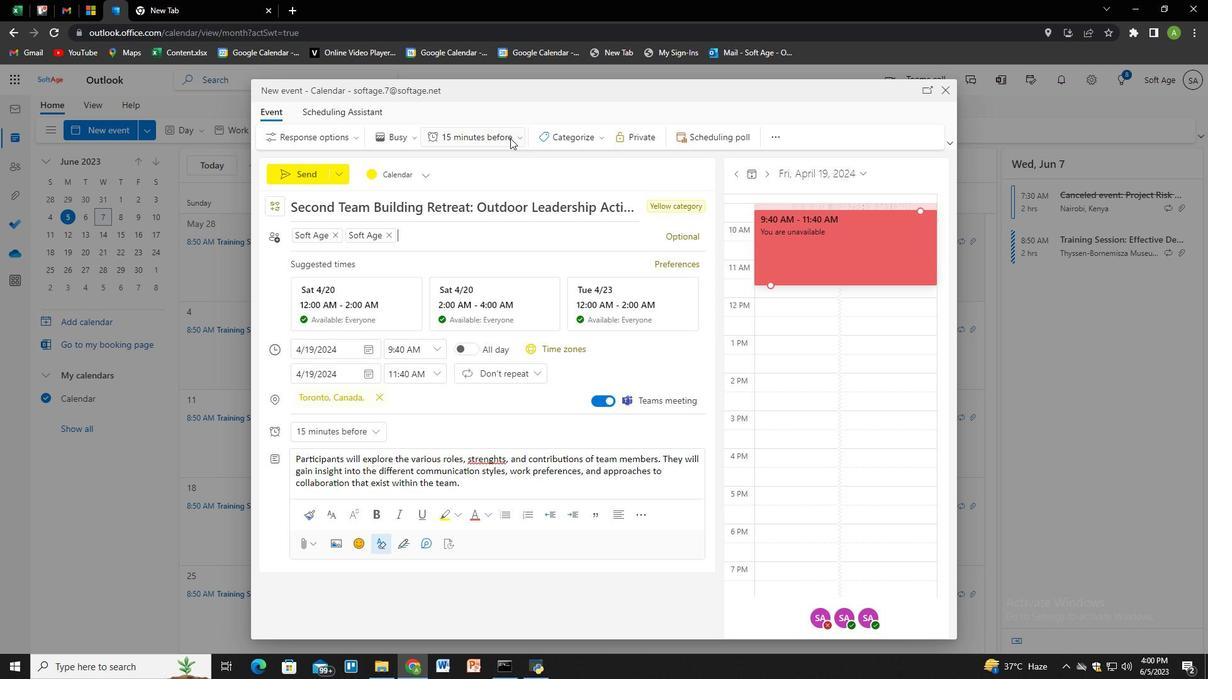 
Action: Mouse moved to (484, 274)
Screenshot: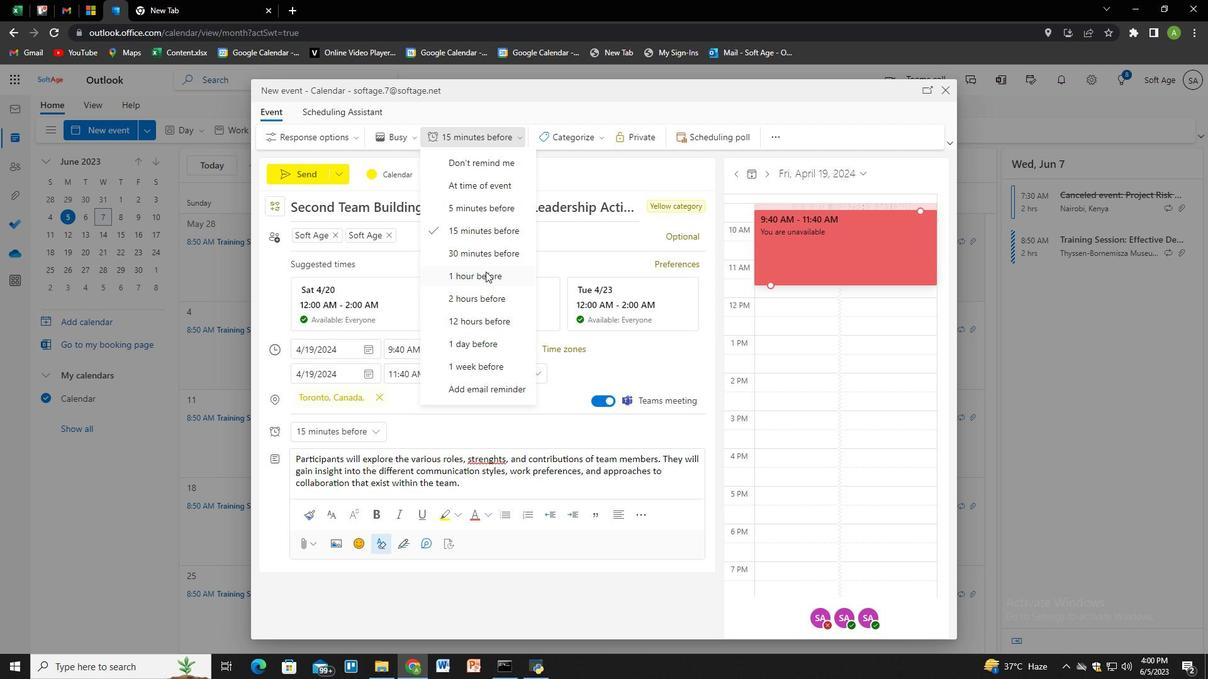 
Action: Mouse pressed left at (484, 274)
Screenshot: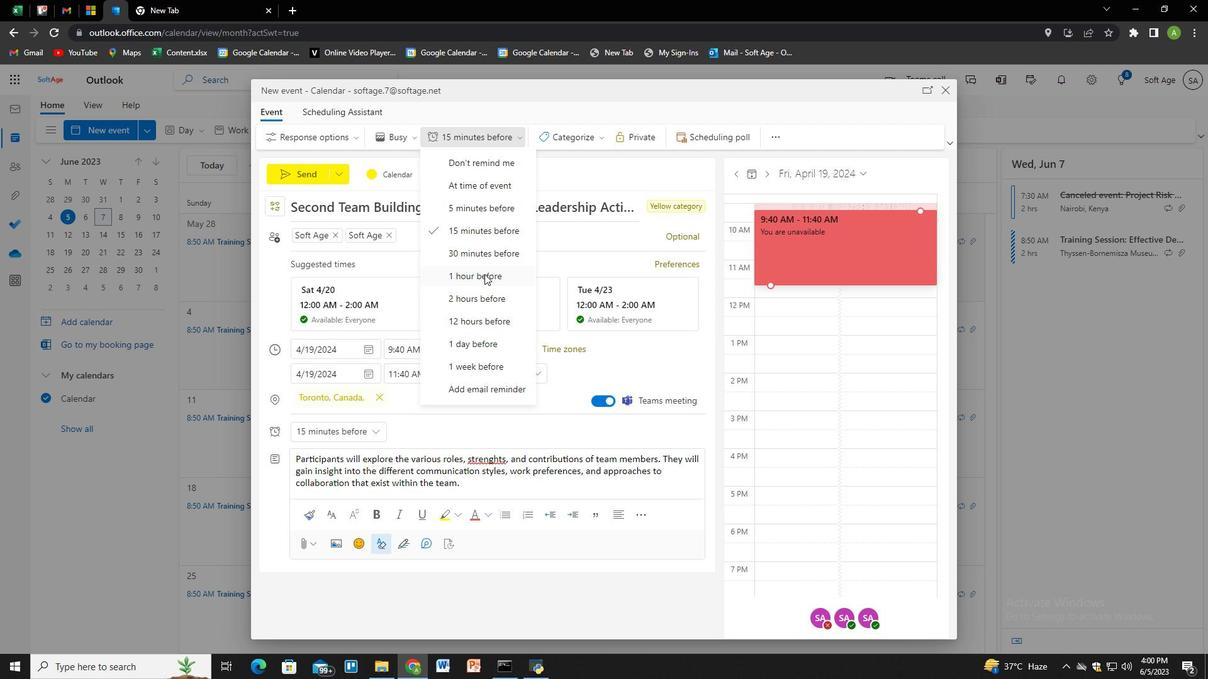 
Action: Mouse moved to (483, 460)
Screenshot: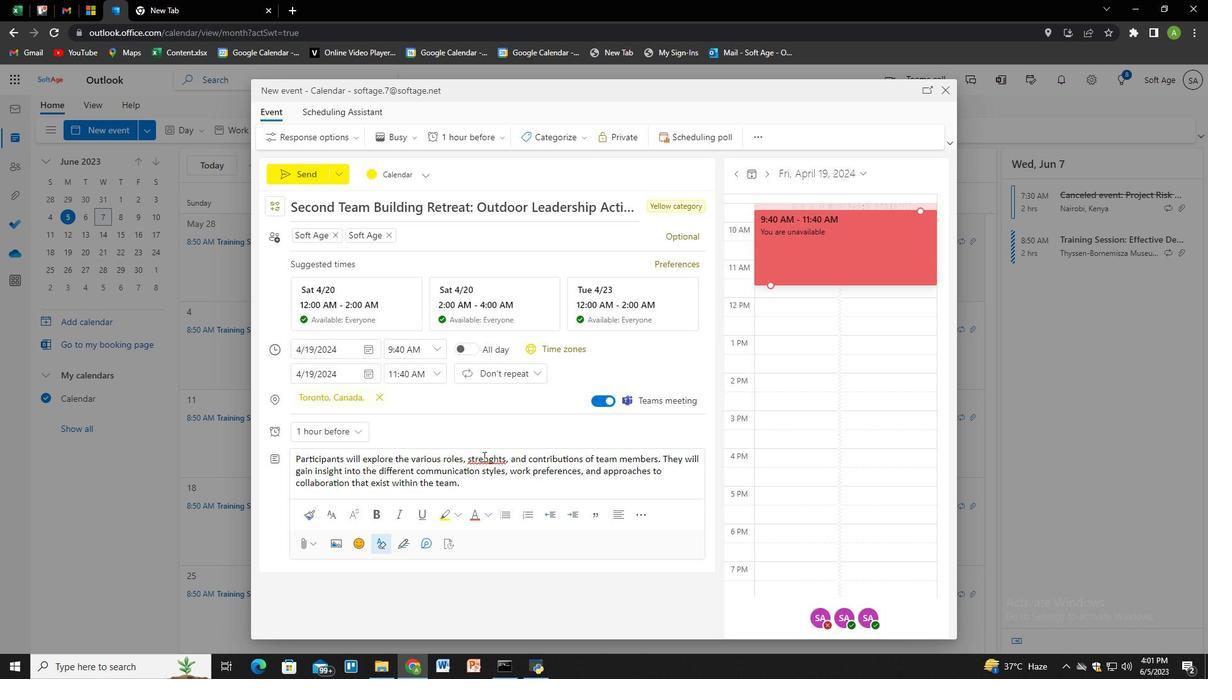 
Action: Mouse pressed right at (483, 460)
Screenshot: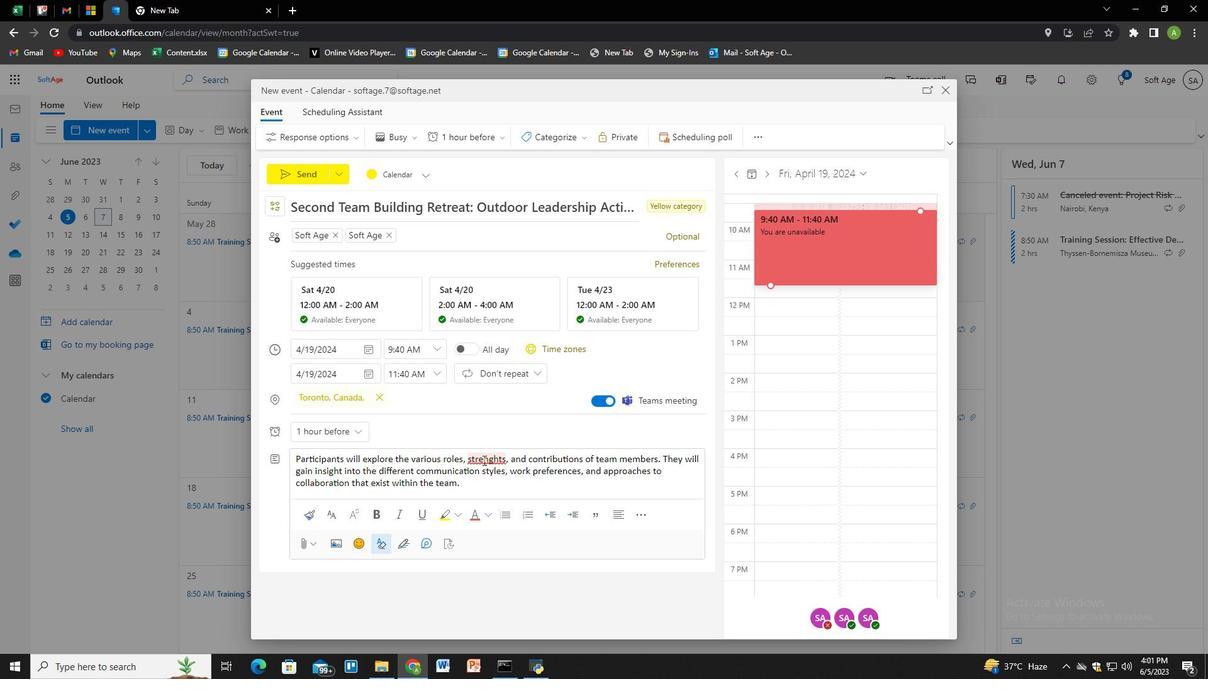 
Action: Mouse moved to (658, 489)
Screenshot: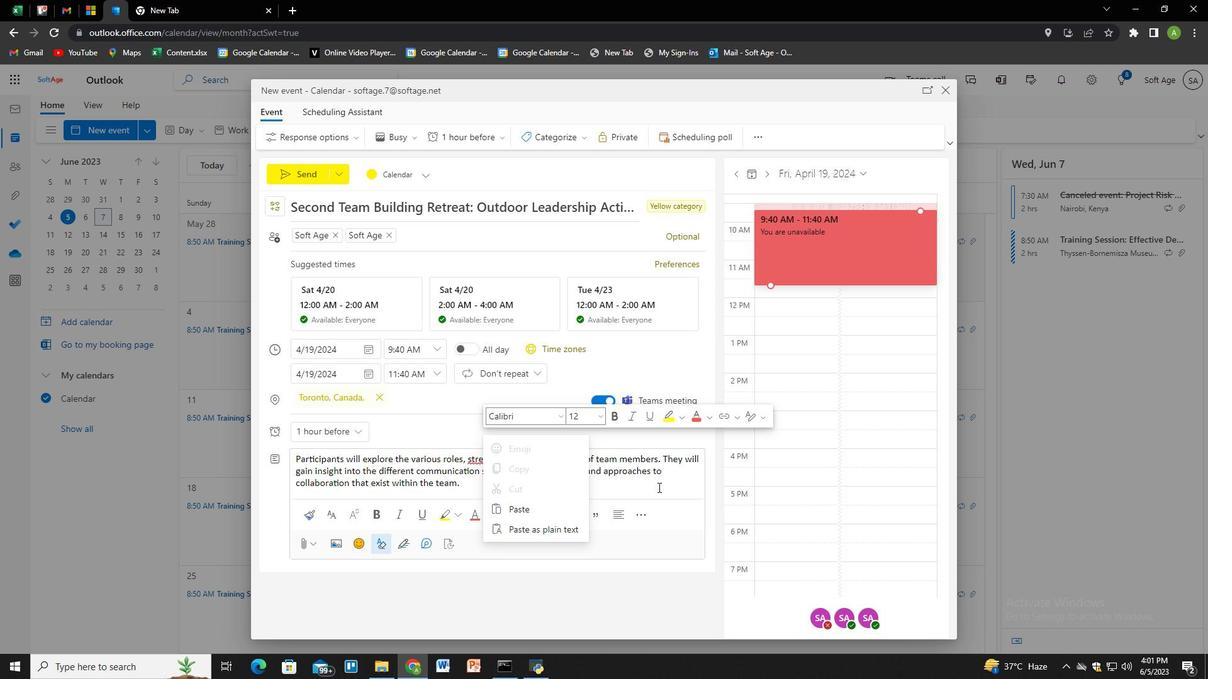 
Action: Mouse pressed left at (658, 489)
Screenshot: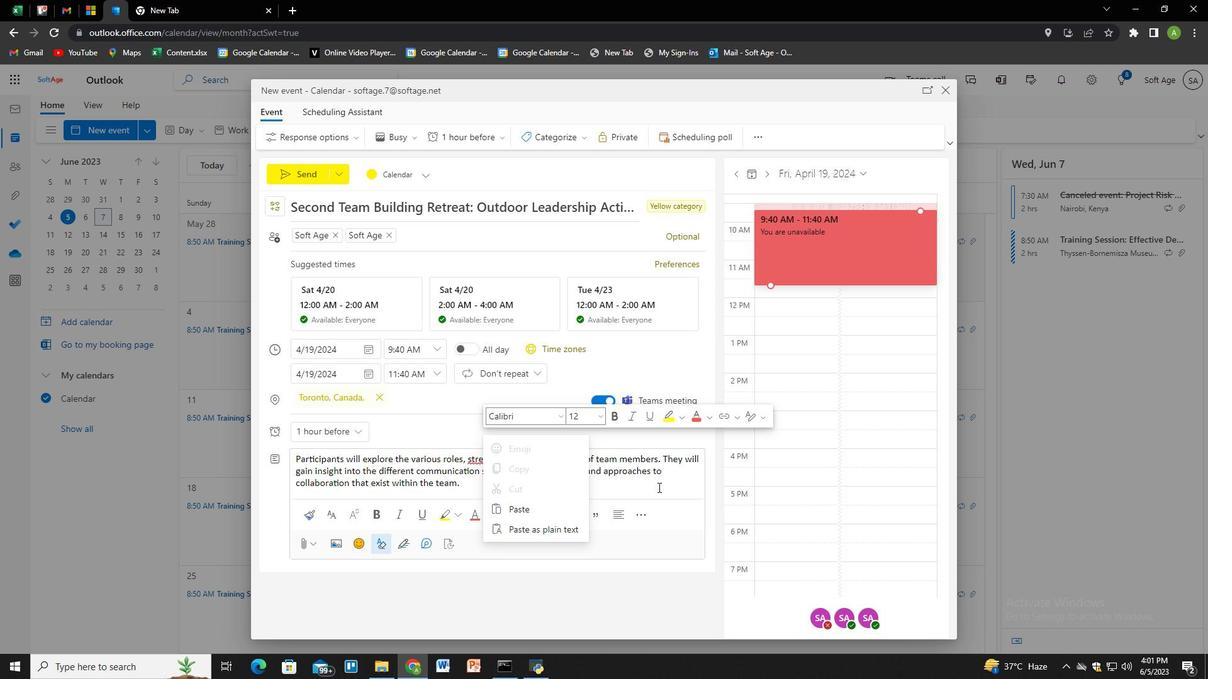 
Action: Mouse moved to (473, 456)
Screenshot: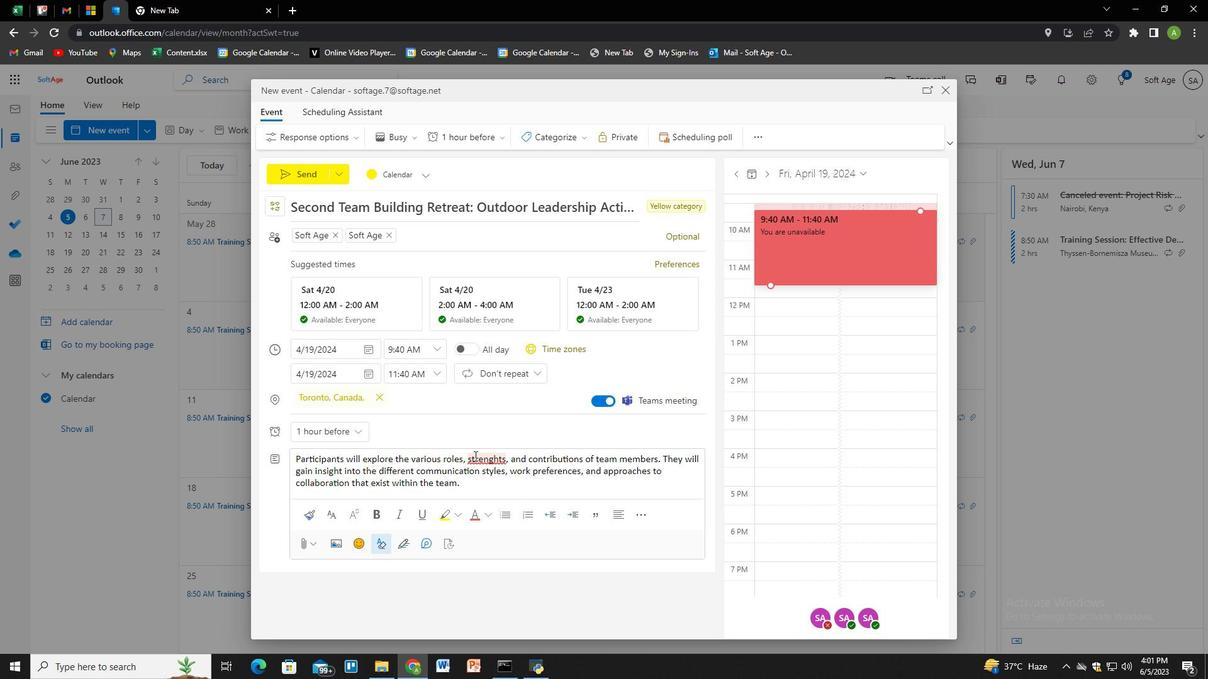 
Action: Mouse pressed left at (473, 456)
Screenshot: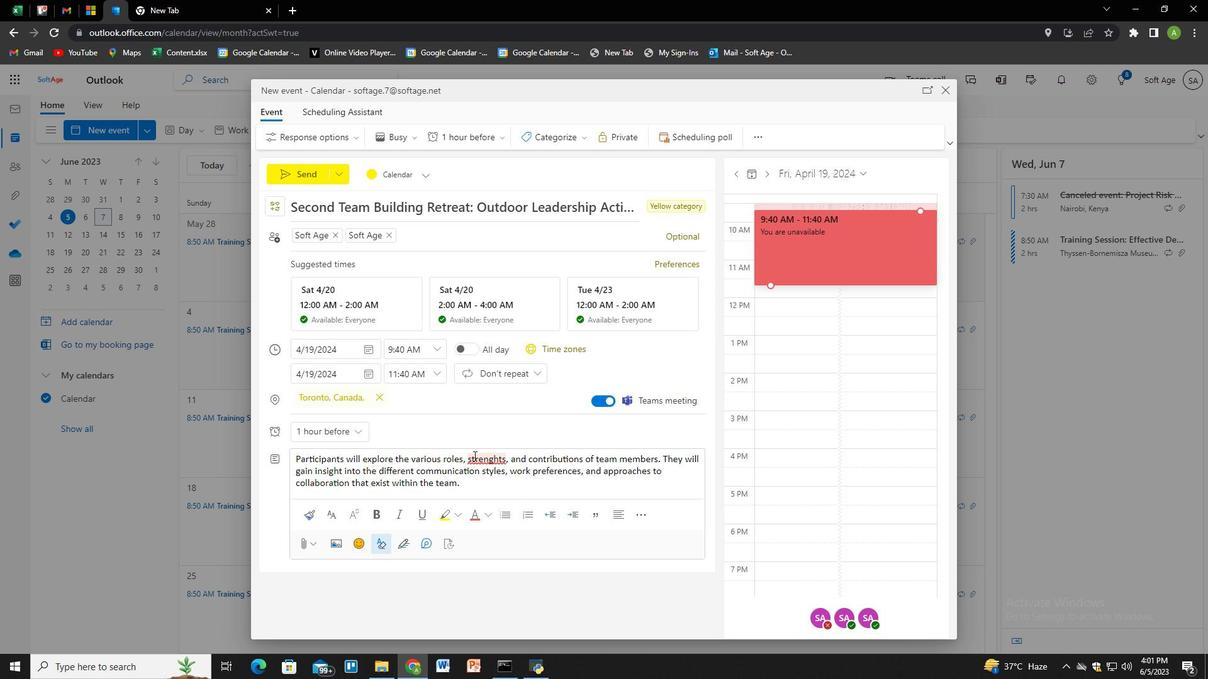 
Action: Mouse moved to (489, 500)
Screenshot: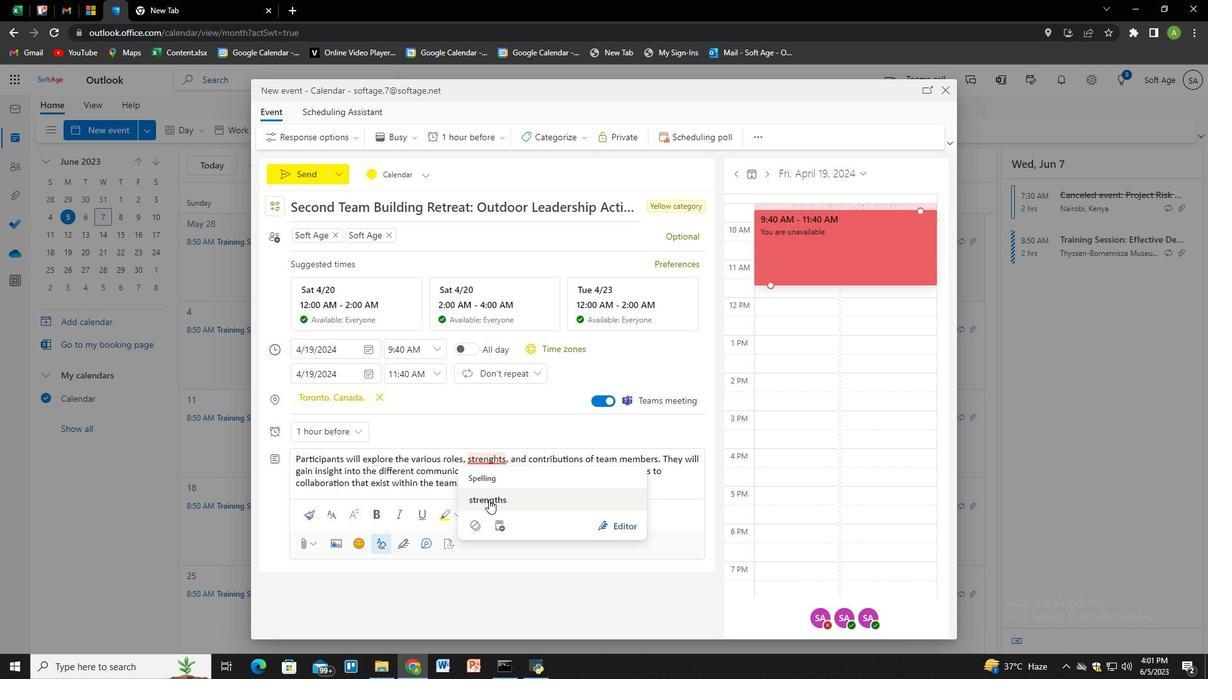 
Action: Mouse pressed left at (489, 500)
Screenshot: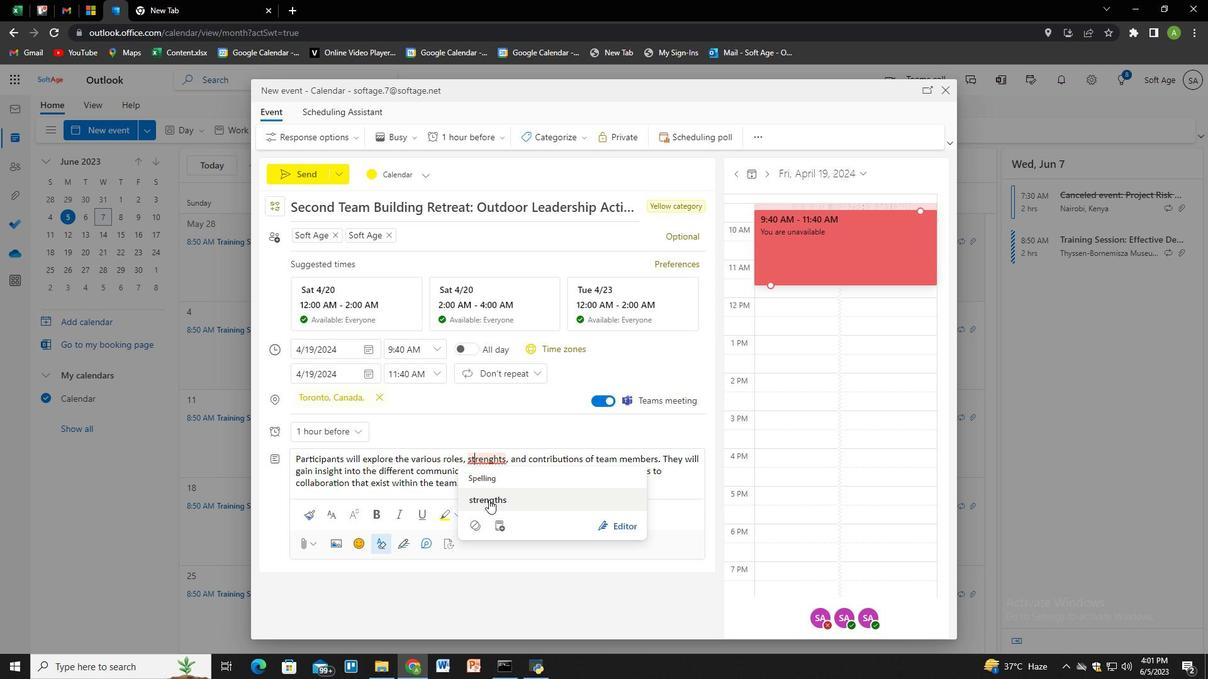 
Action: Mouse moved to (531, 486)
Screenshot: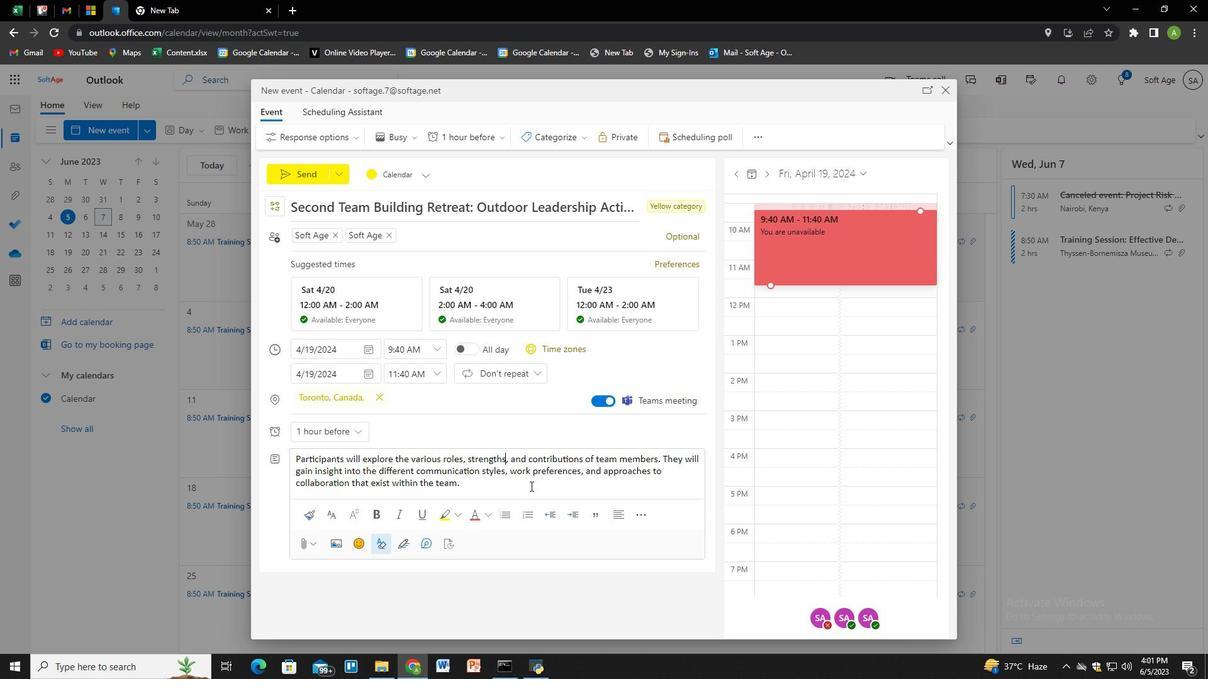
Action: Mouse pressed left at (531, 486)
Screenshot: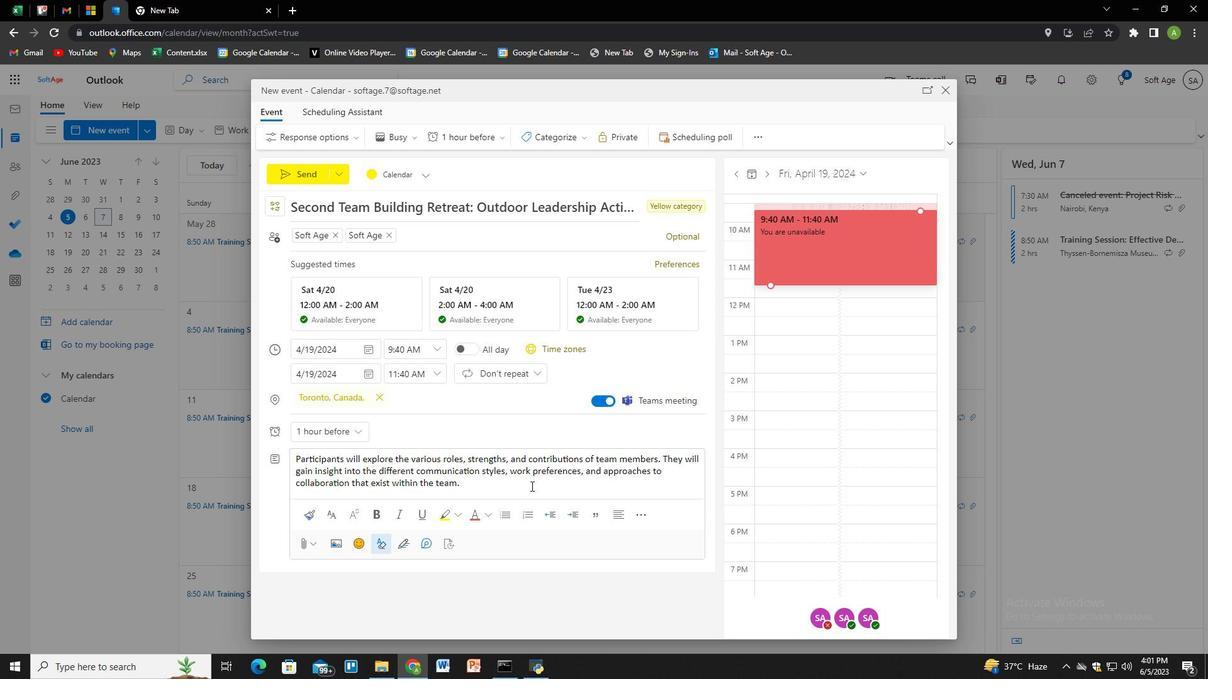 
Action: Mouse moved to (301, 177)
Screenshot: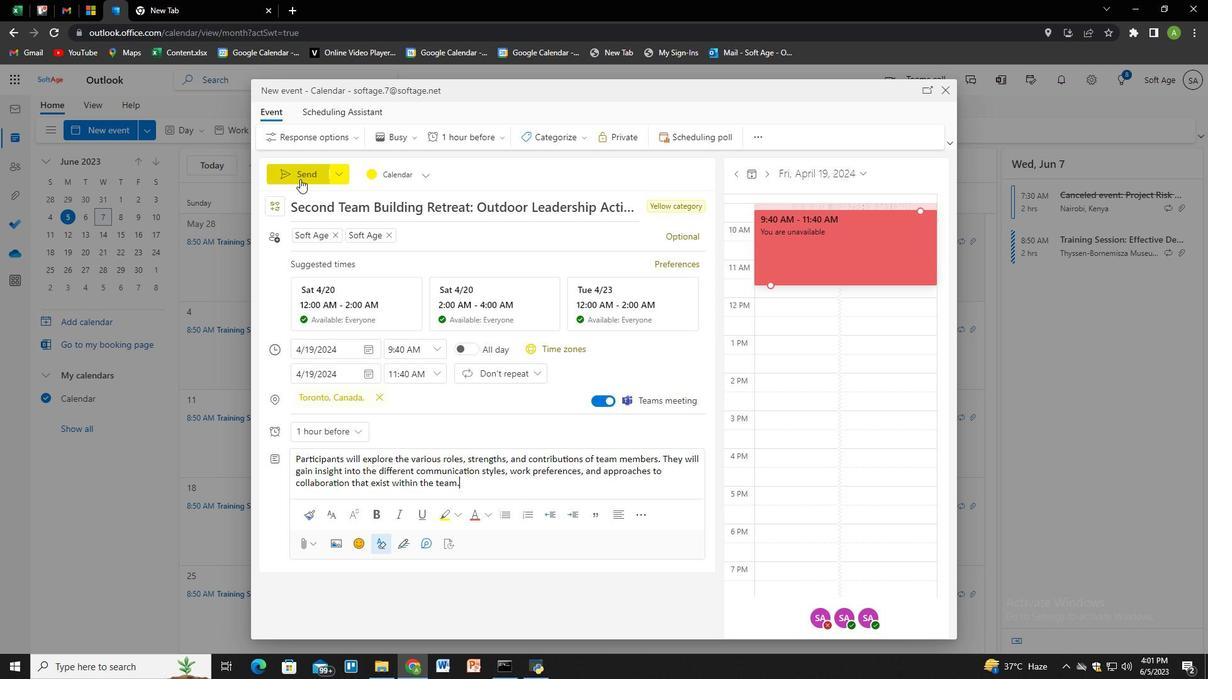 
Action: Mouse pressed left at (301, 177)
Screenshot: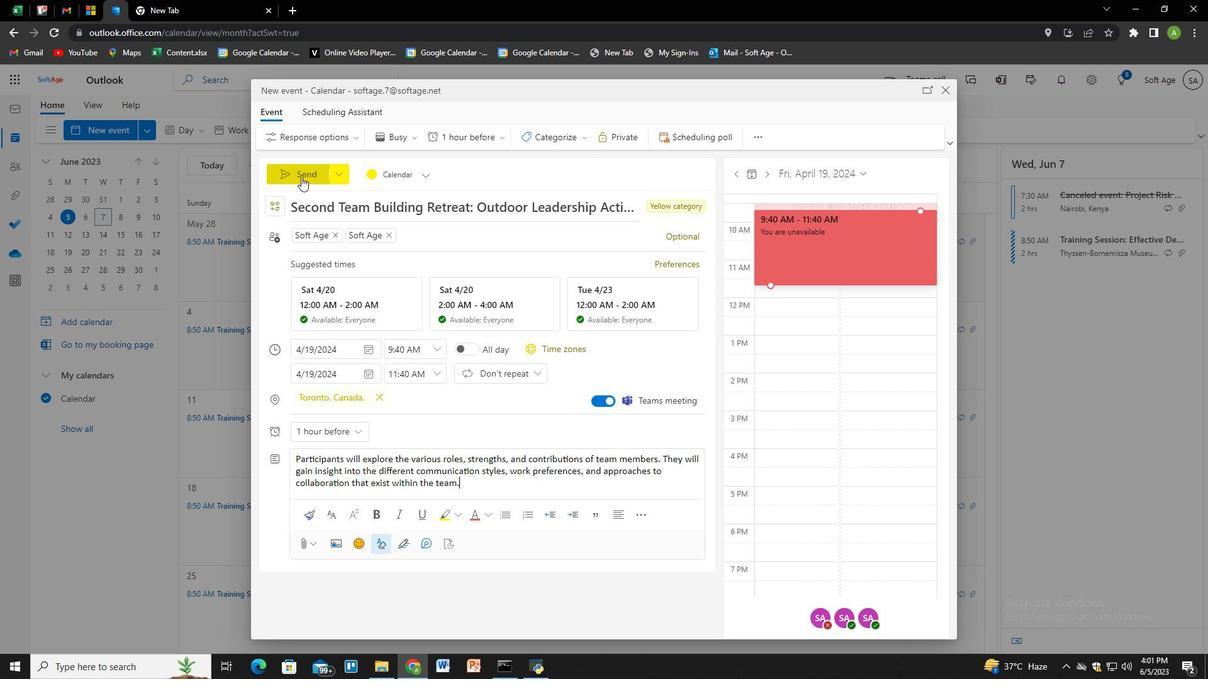 
Action: Mouse moved to (551, 383)
Screenshot: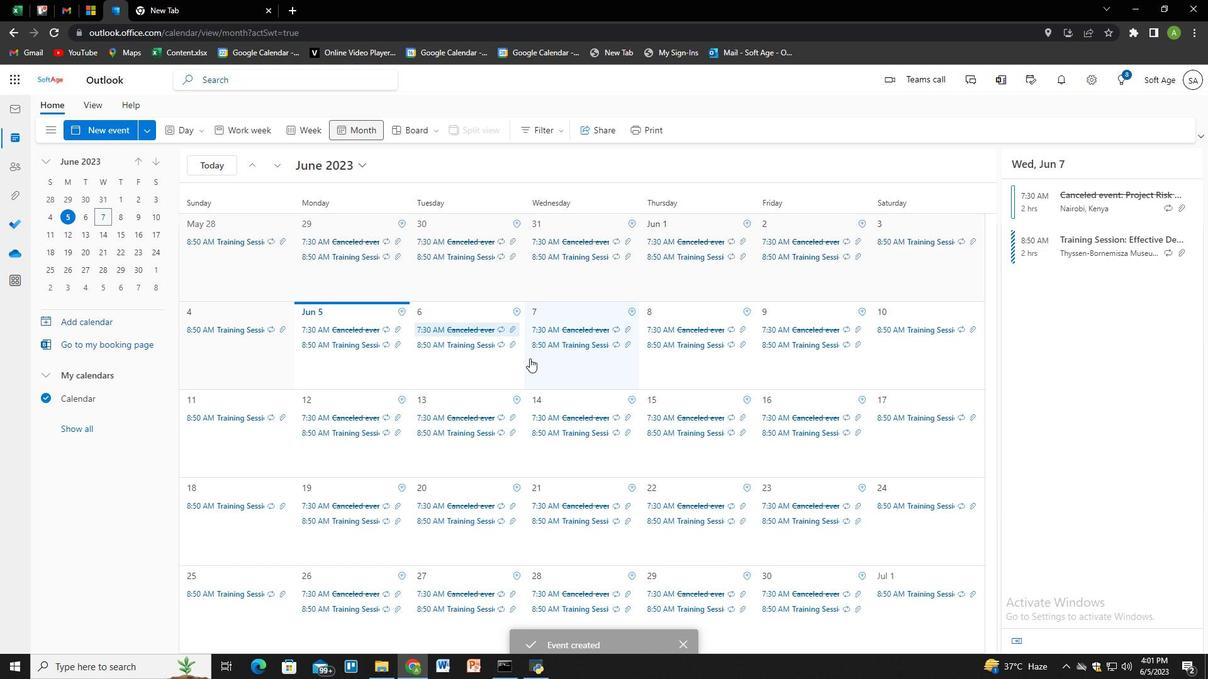 
